 Task: Search one way flight ticket for 5 adults, 2 children, 1 infant in seat and 1 infant on lap in economy from Branson: Branson Airport to Rockford: Chicago Rockford International Airport(was Northwest Chicagoland Regional Airport At Rockford) on 5-1-2023. Choice of flights is Emirates. Number of bags: 10 checked bags. Price is upto 73000. Outbound departure time preference is 0:00.
Action: Mouse moved to (251, 406)
Screenshot: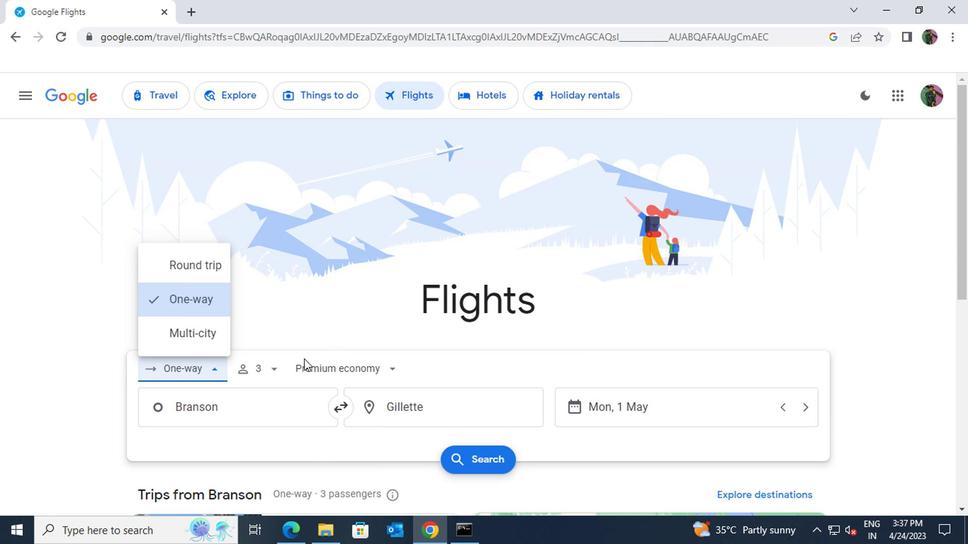
Action: Mouse pressed left at (251, 406)
Screenshot: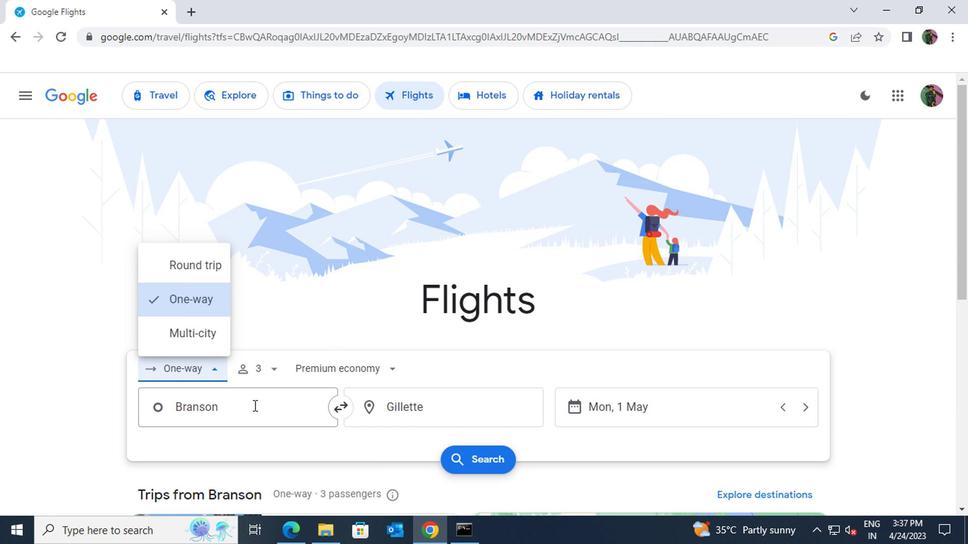 
Action: Key pressed branson
Screenshot: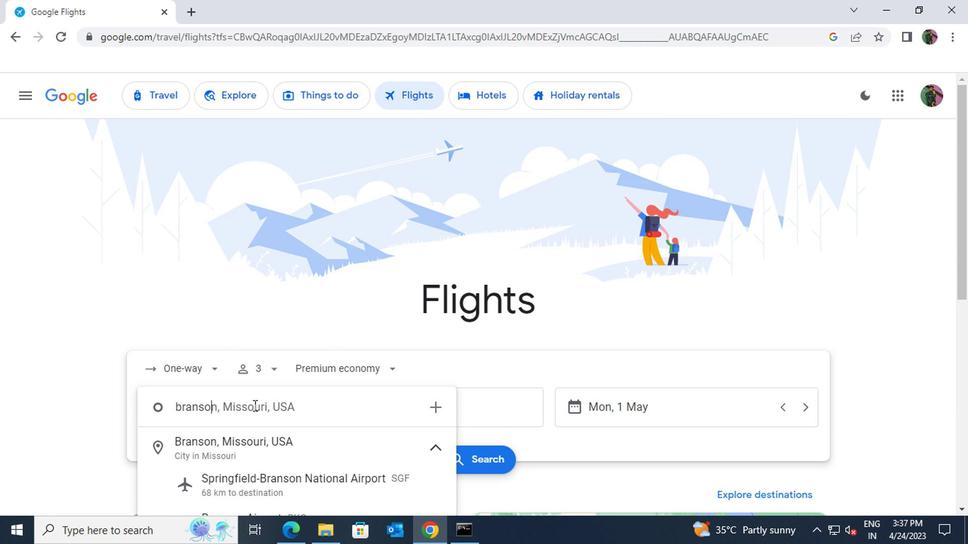 
Action: Mouse moved to (258, 444)
Screenshot: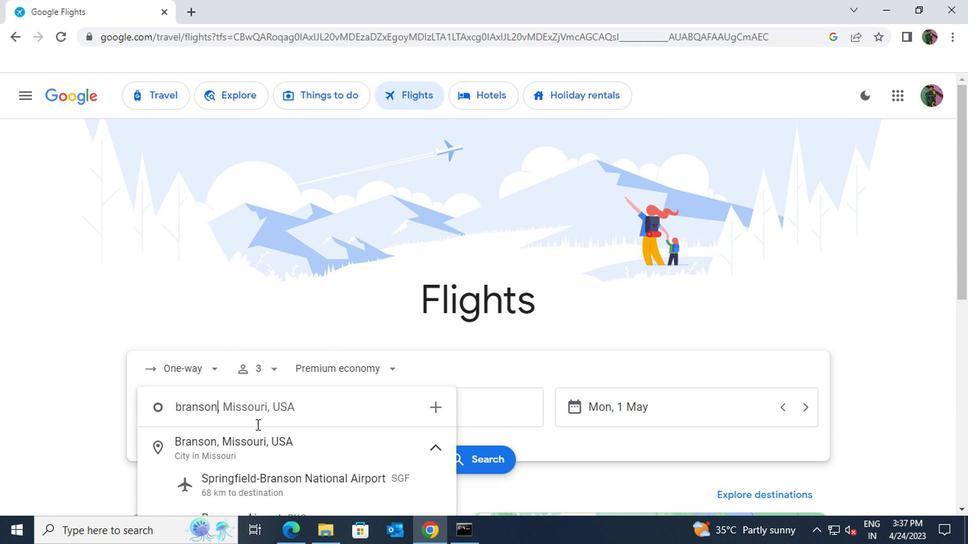 
Action: Mouse pressed left at (258, 444)
Screenshot: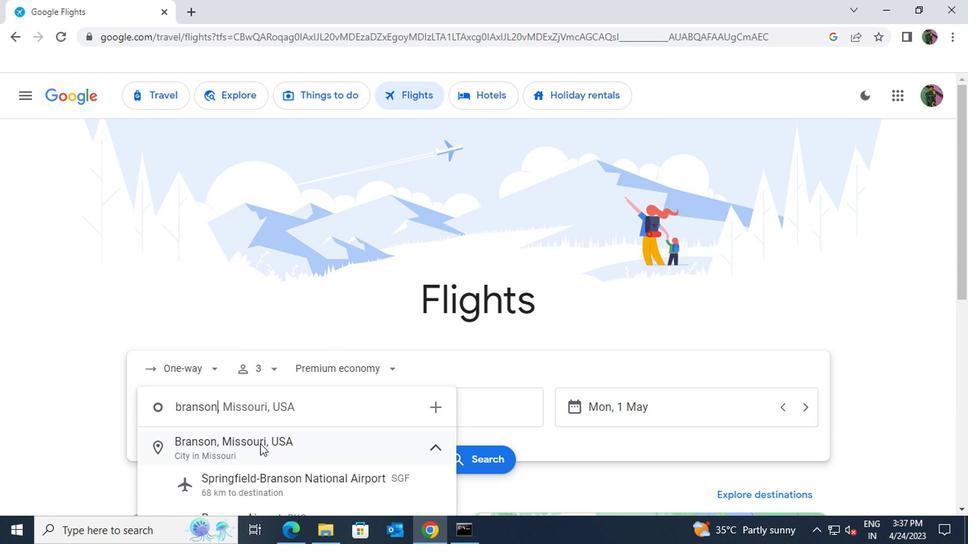 
Action: Mouse moved to (375, 415)
Screenshot: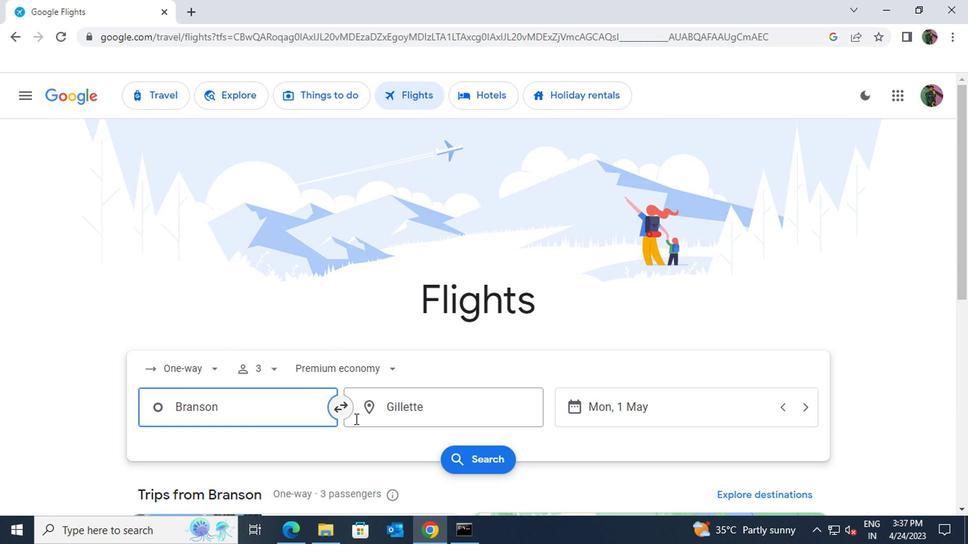 
Action: Mouse pressed left at (375, 415)
Screenshot: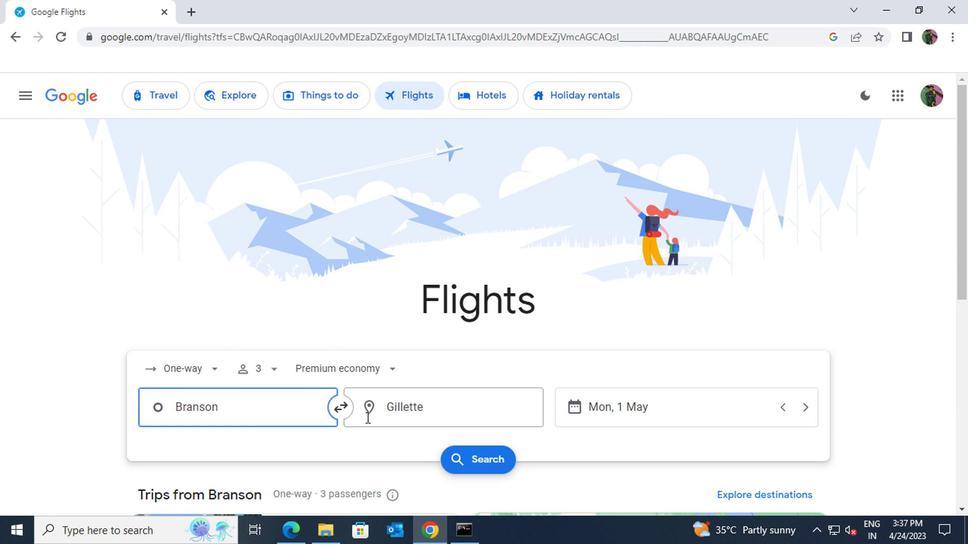 
Action: Key pressed rockford
Screenshot: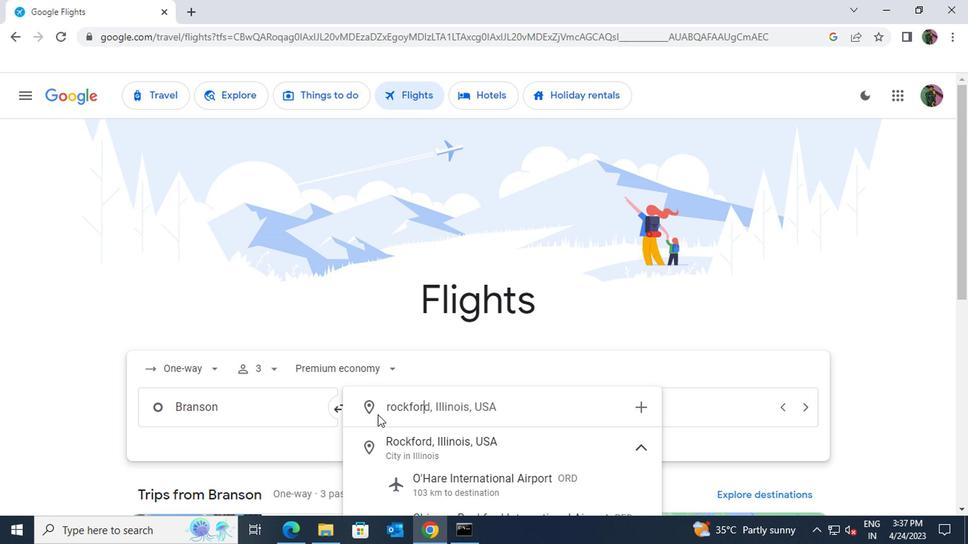 
Action: Mouse moved to (412, 439)
Screenshot: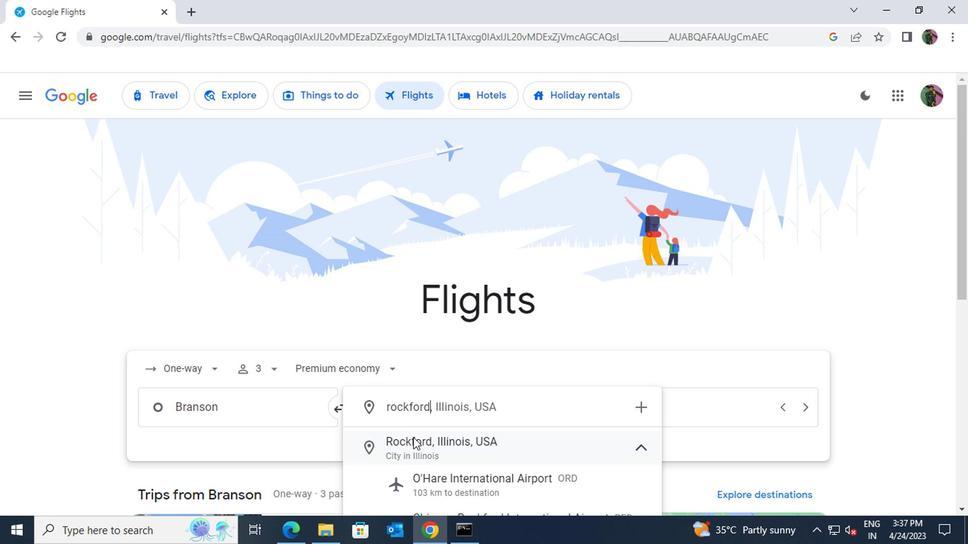 
Action: Mouse pressed left at (412, 439)
Screenshot: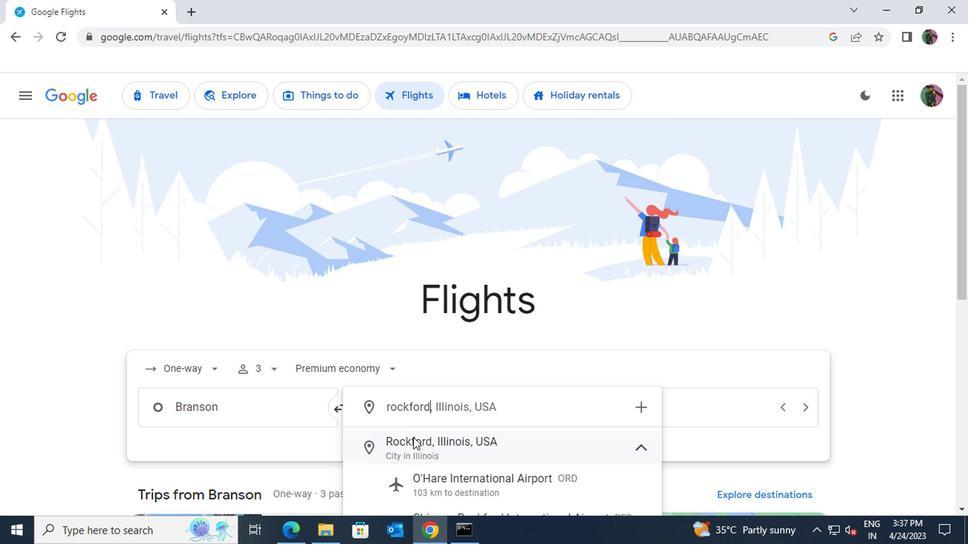 
Action: Mouse moved to (209, 375)
Screenshot: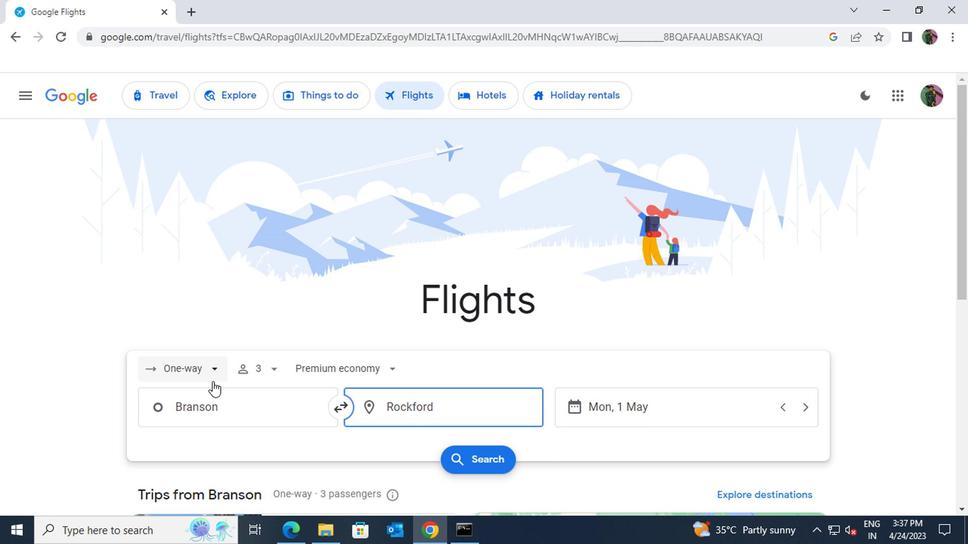 
Action: Mouse pressed left at (209, 375)
Screenshot: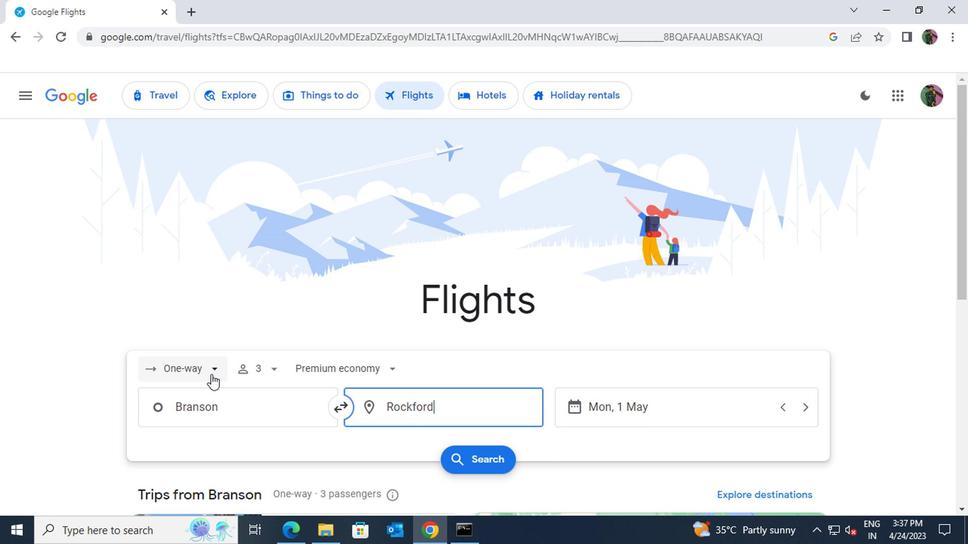 
Action: Mouse moved to (181, 299)
Screenshot: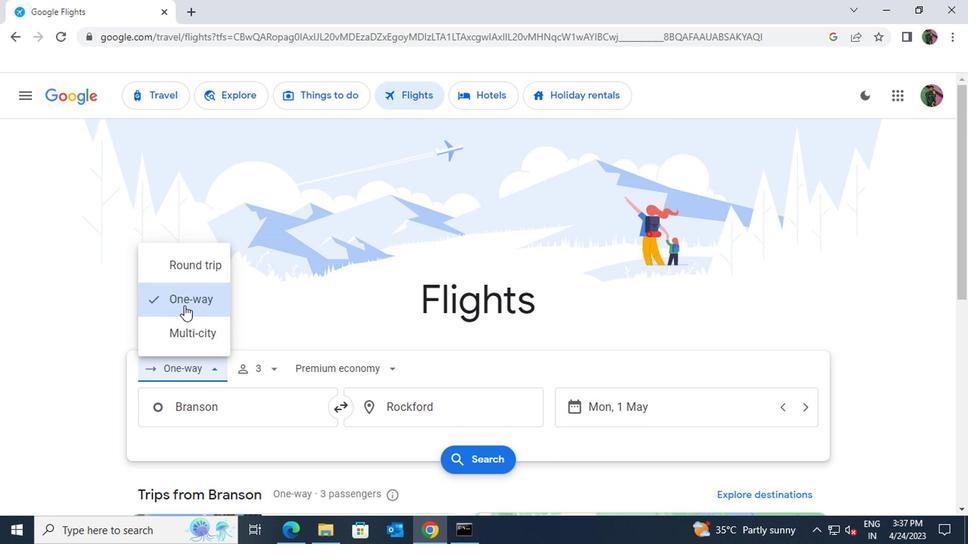 
Action: Mouse pressed left at (181, 299)
Screenshot: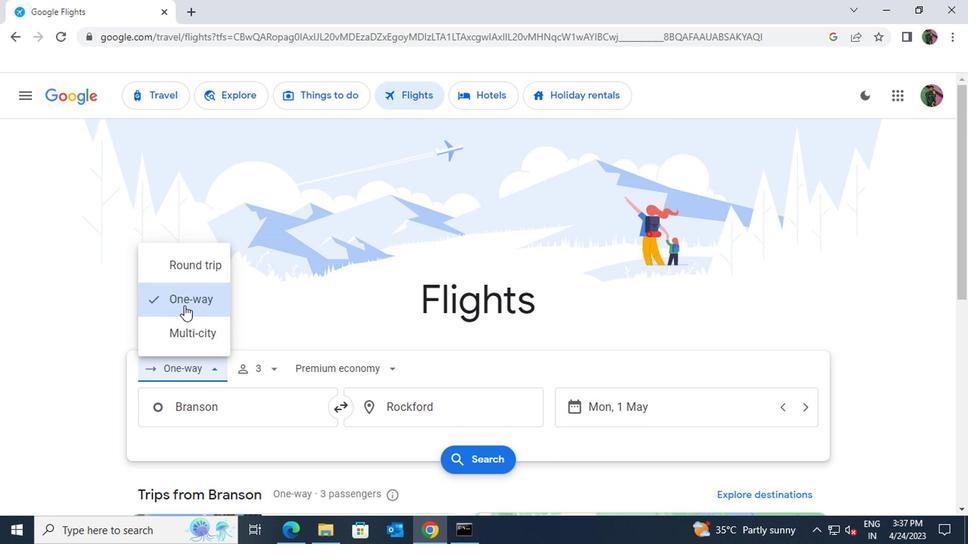
Action: Mouse moved to (267, 370)
Screenshot: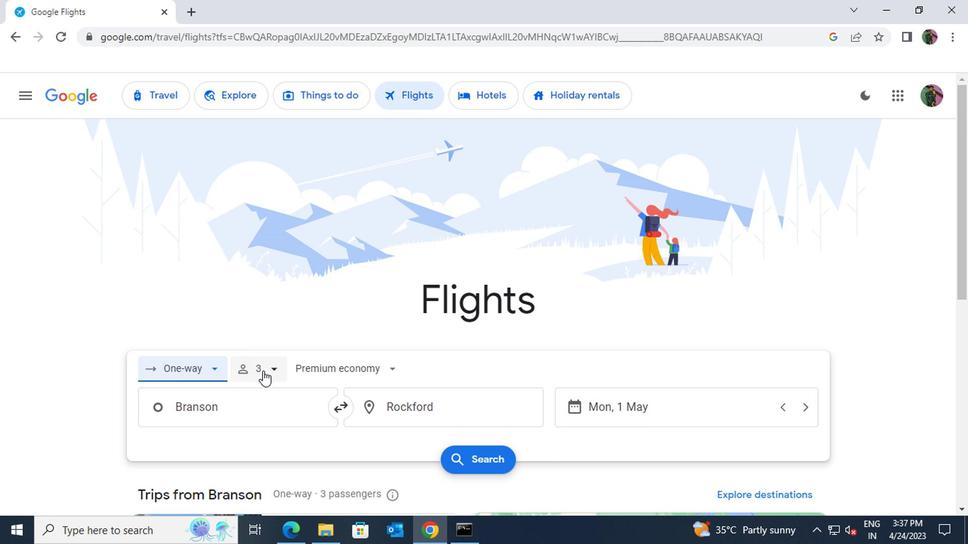
Action: Mouse pressed left at (267, 370)
Screenshot: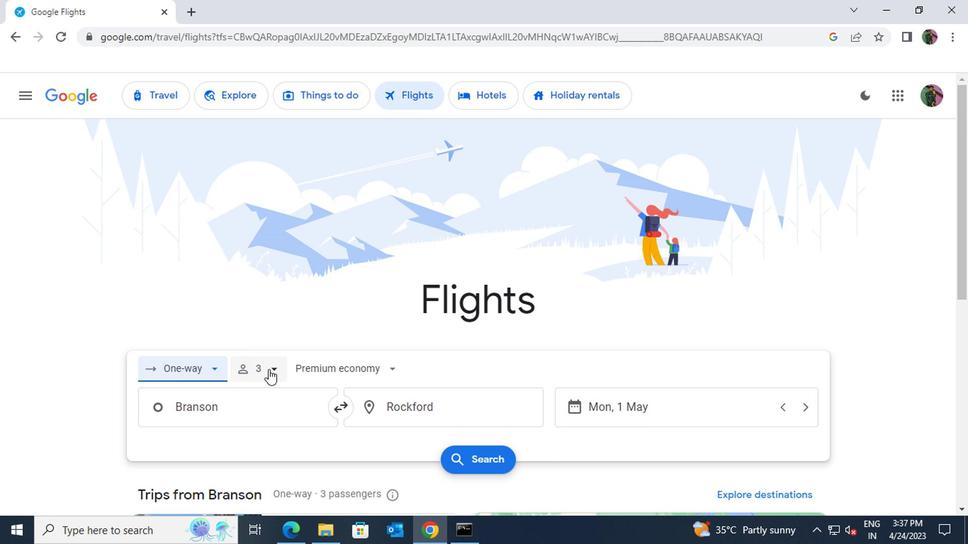 
Action: Mouse moved to (375, 406)
Screenshot: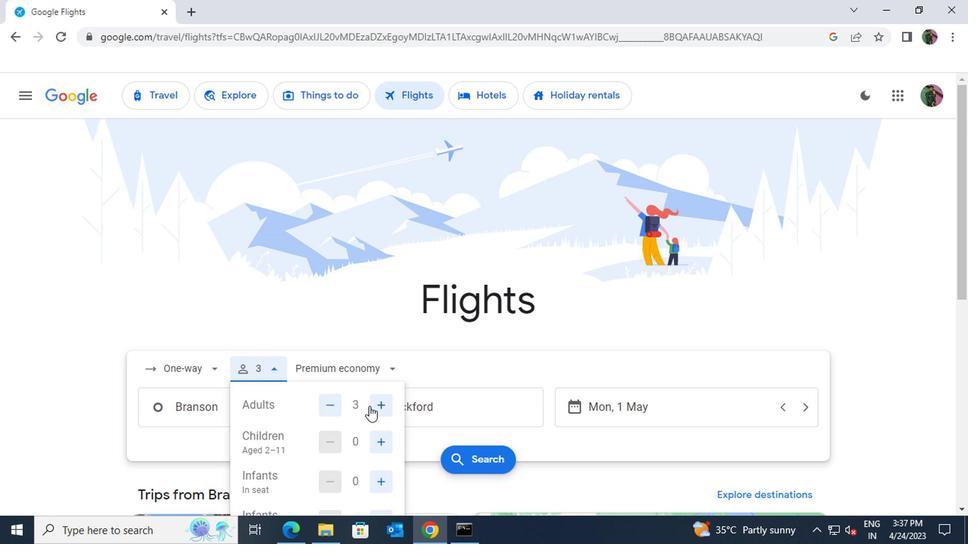 
Action: Mouse pressed left at (375, 406)
Screenshot: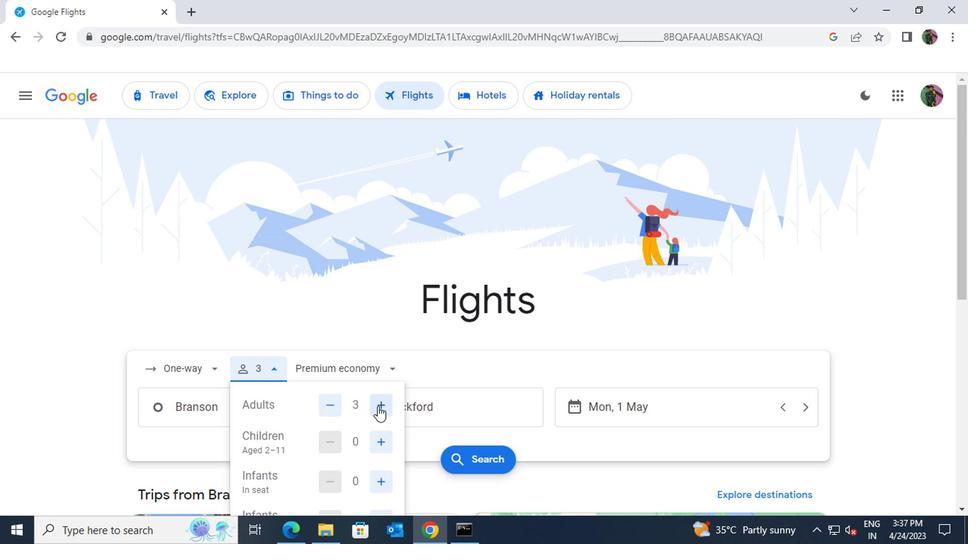 
Action: Mouse pressed left at (375, 406)
Screenshot: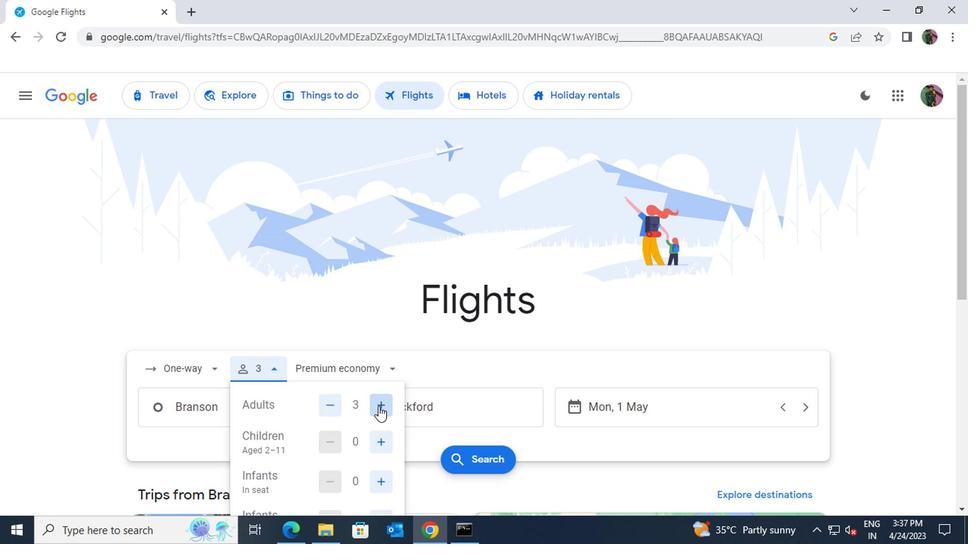 
Action: Mouse moved to (382, 442)
Screenshot: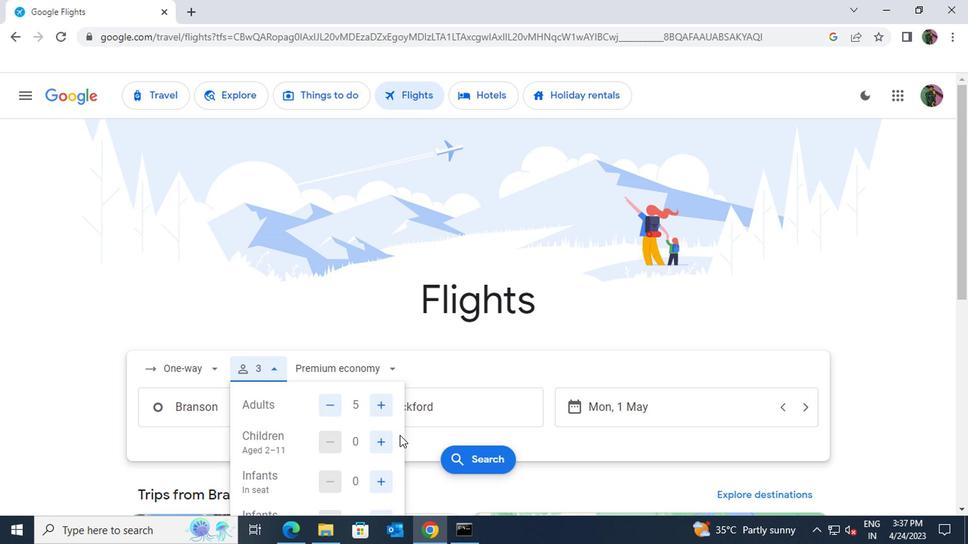
Action: Mouse pressed left at (382, 442)
Screenshot: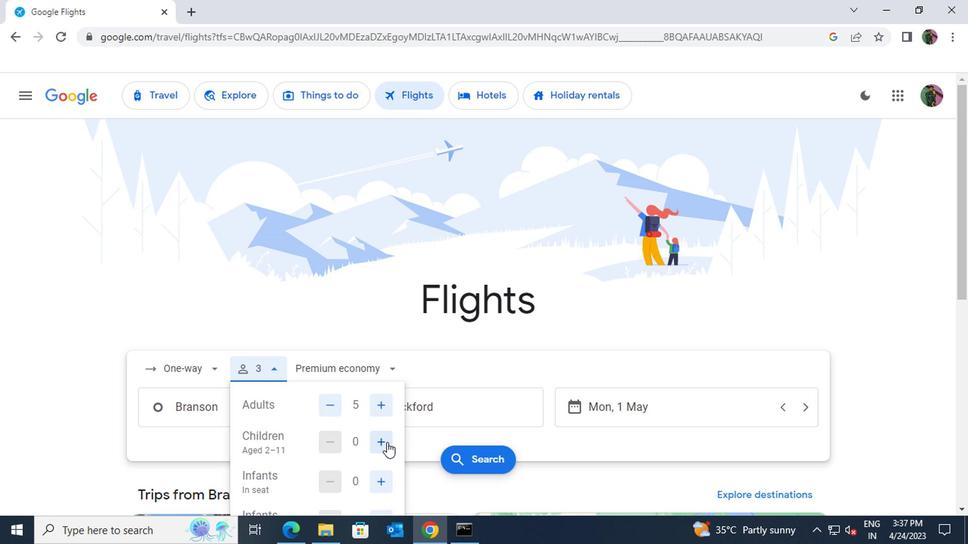 
Action: Mouse pressed left at (382, 442)
Screenshot: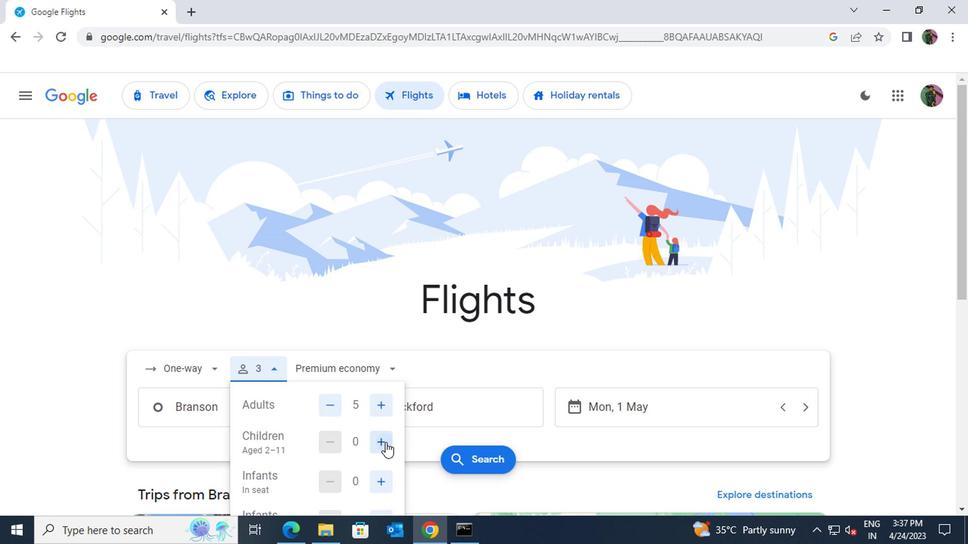 
Action: Mouse moved to (382, 442)
Screenshot: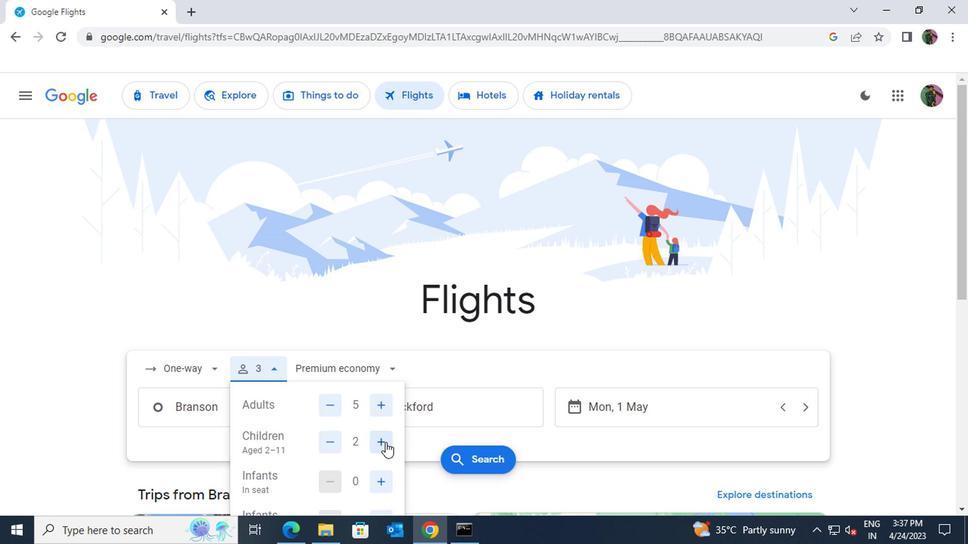 
Action: Mouse scrolled (382, 441) with delta (0, -1)
Screenshot: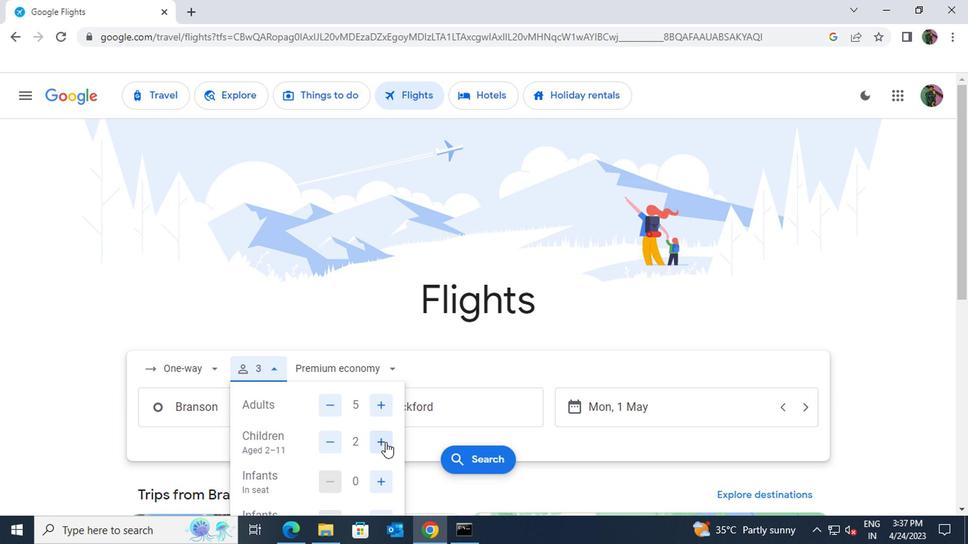 
Action: Mouse pressed left at (382, 442)
Screenshot: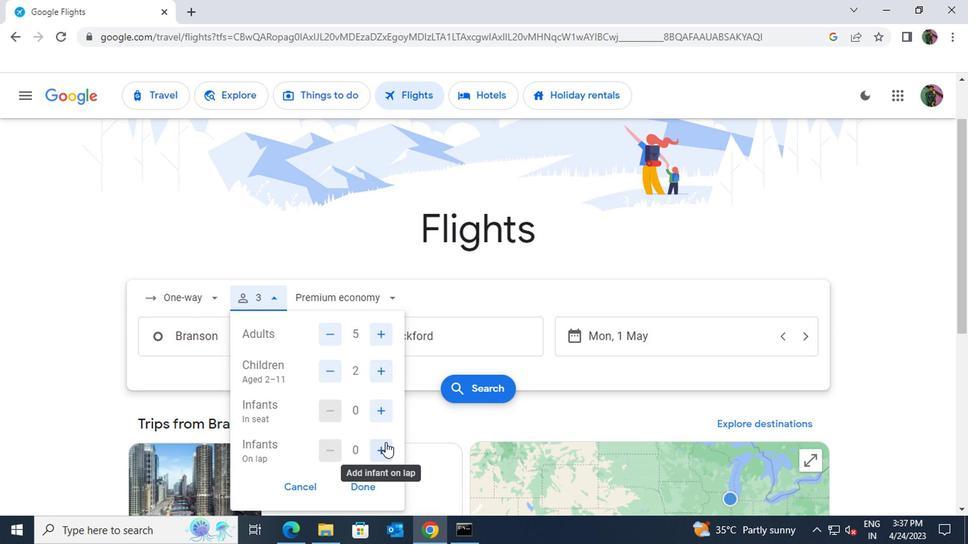 
Action: Mouse moved to (360, 480)
Screenshot: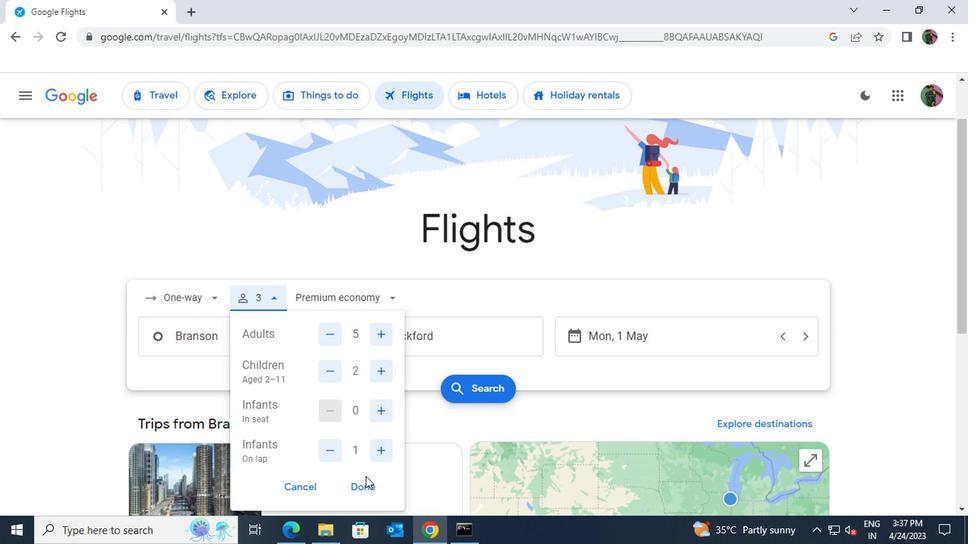 
Action: Mouse pressed left at (360, 480)
Screenshot: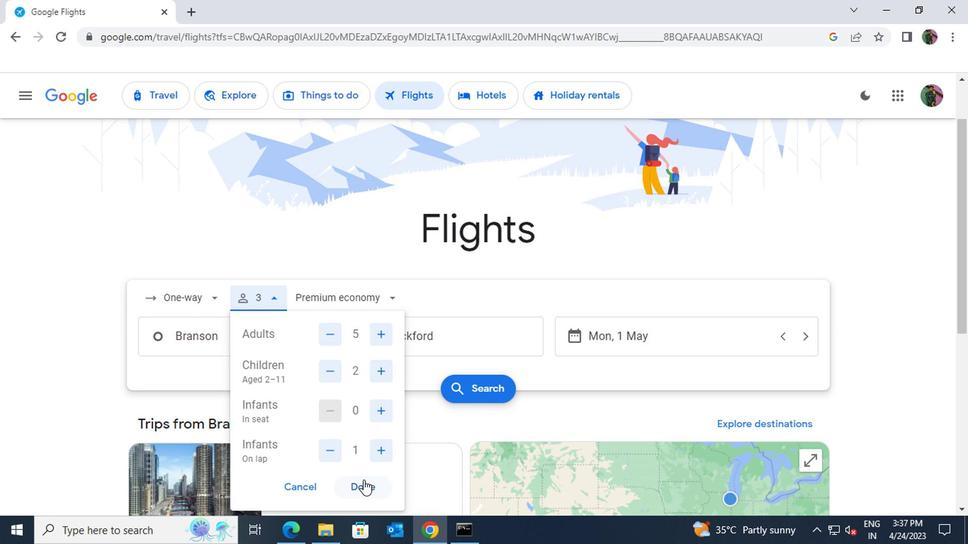 
Action: Mouse moved to (563, 345)
Screenshot: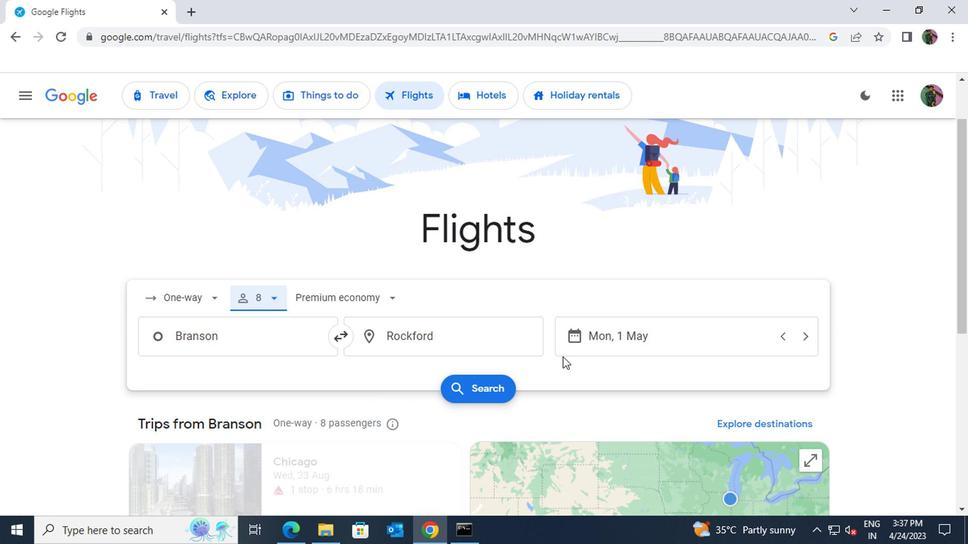 
Action: Mouse pressed left at (563, 345)
Screenshot: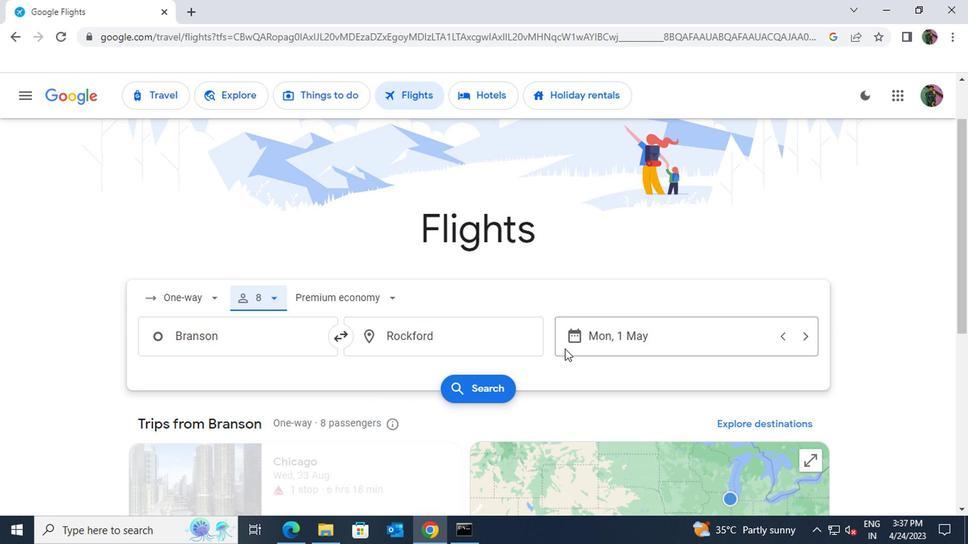 
Action: Mouse moved to (616, 255)
Screenshot: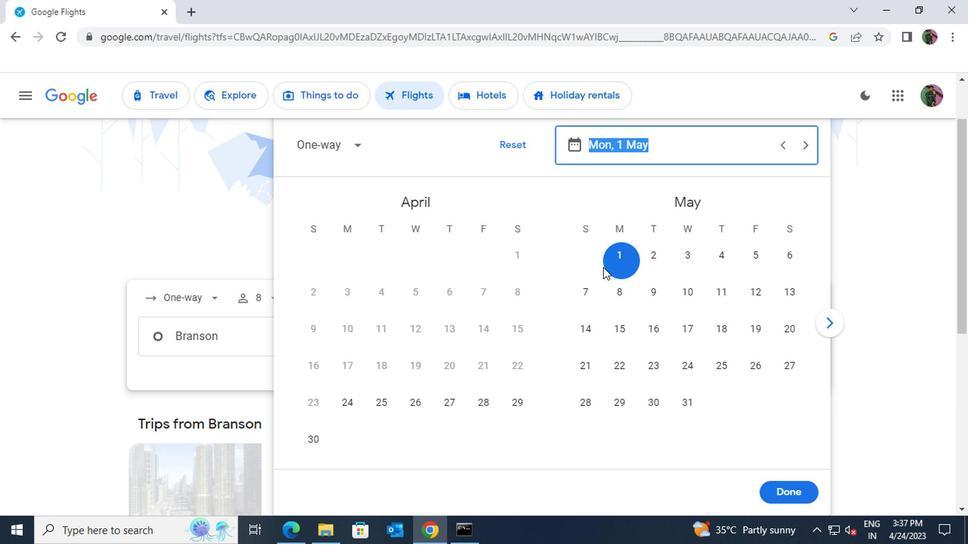 
Action: Mouse pressed left at (616, 255)
Screenshot: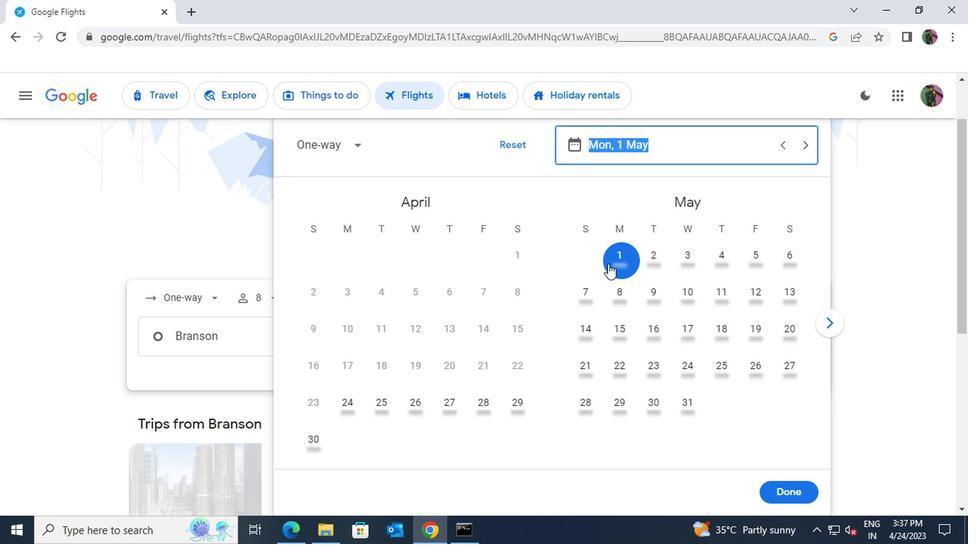 
Action: Mouse moved to (774, 487)
Screenshot: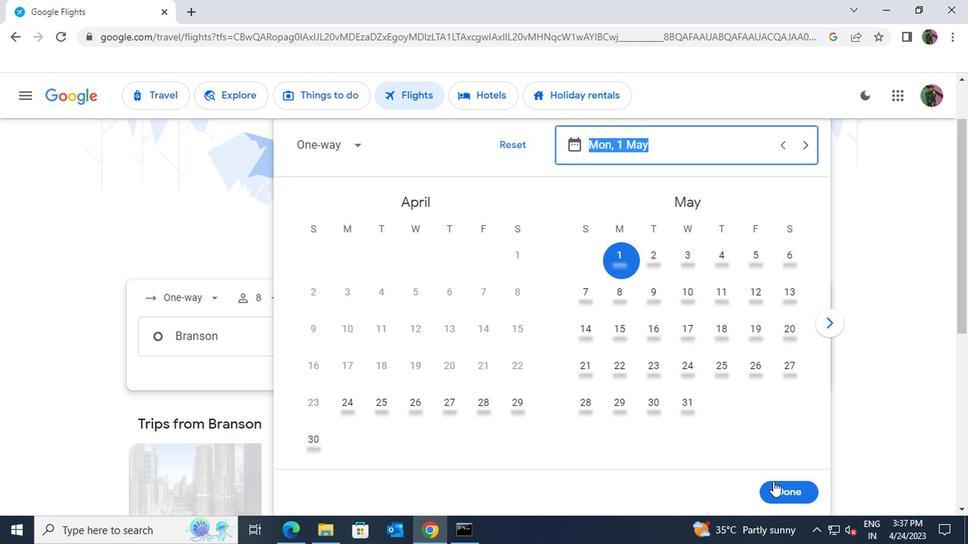 
Action: Mouse pressed left at (774, 487)
Screenshot: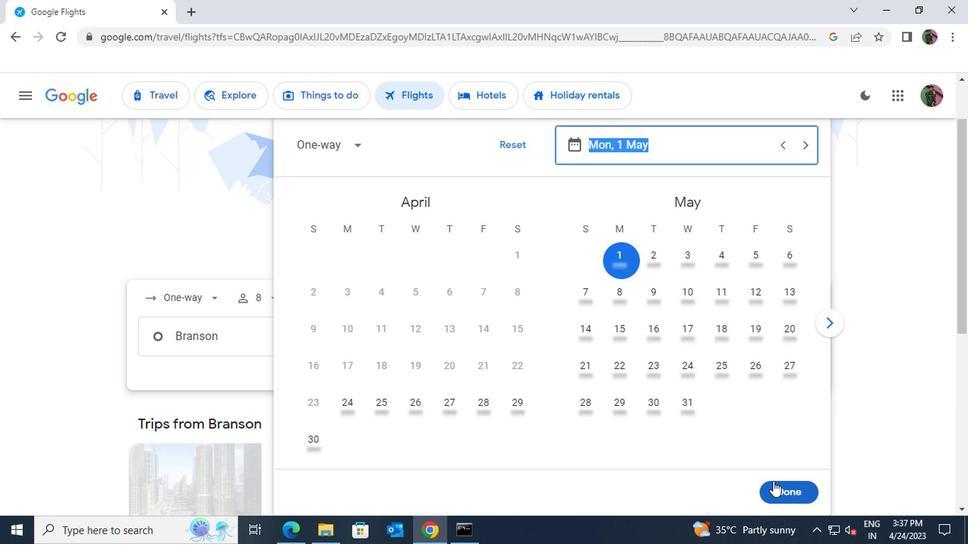 
Action: Mouse moved to (479, 392)
Screenshot: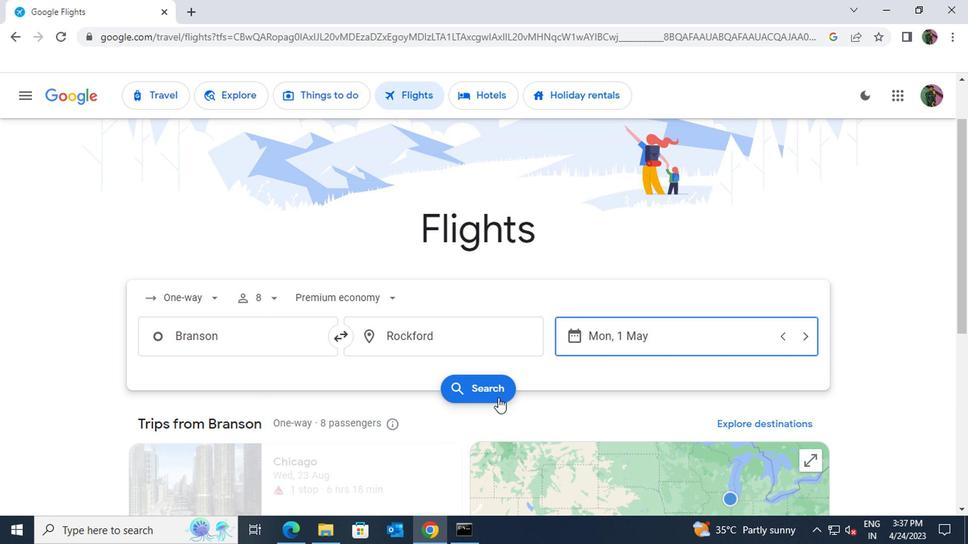 
Action: Mouse pressed left at (479, 392)
Screenshot: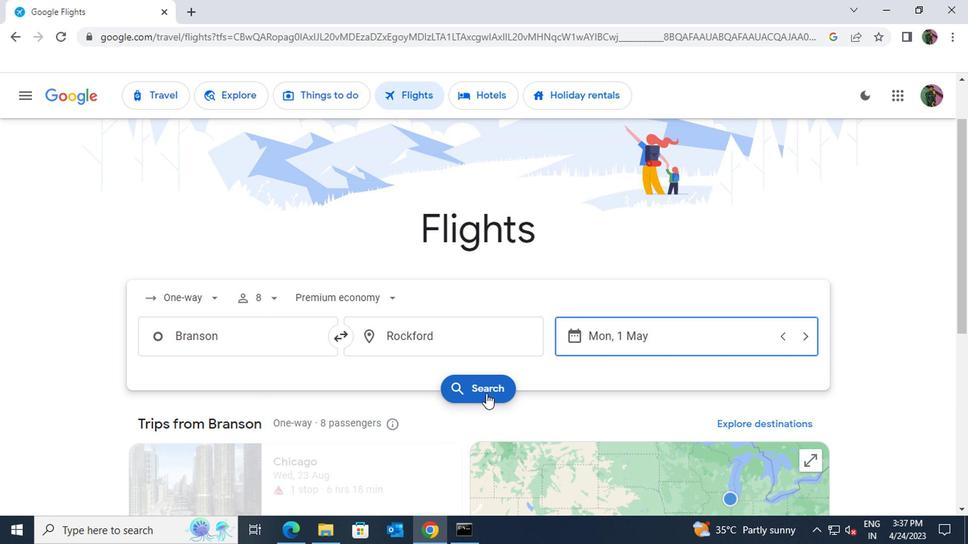 
Action: Mouse moved to (383, 227)
Screenshot: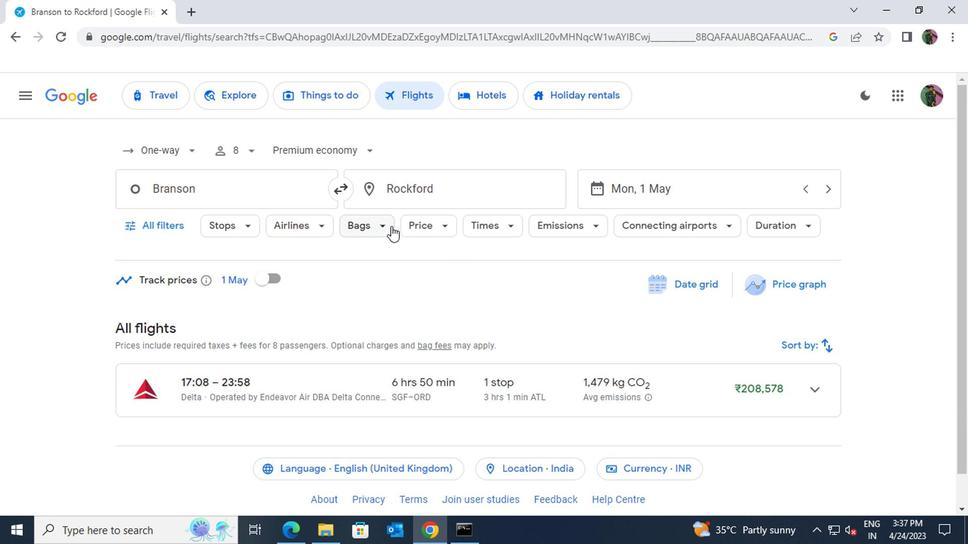 
Action: Mouse pressed left at (383, 227)
Screenshot: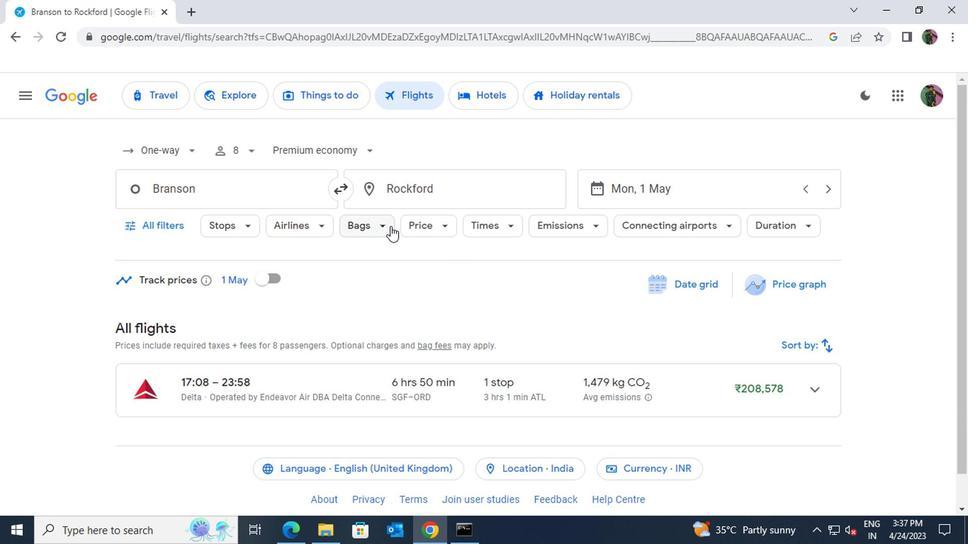 
Action: Mouse moved to (568, 327)
Screenshot: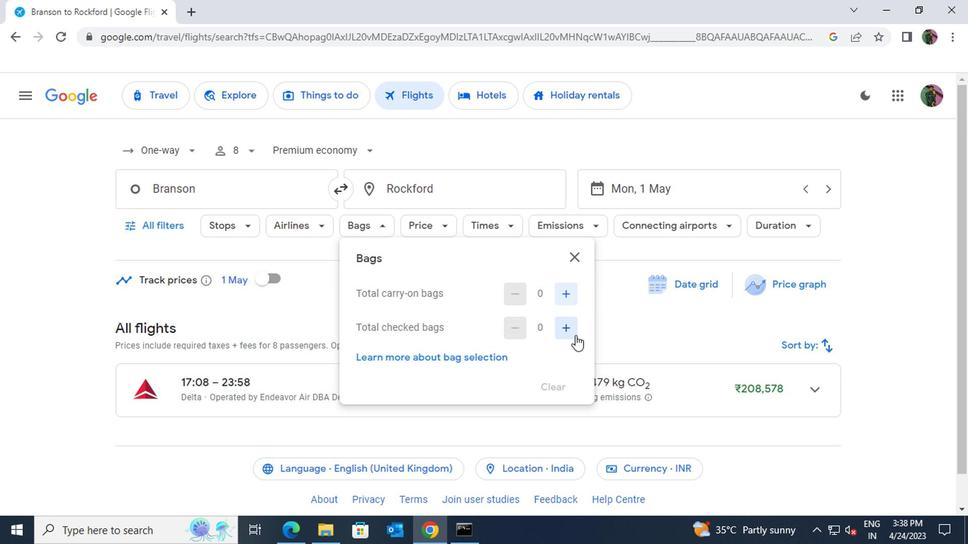 
Action: Mouse pressed left at (568, 327)
Screenshot: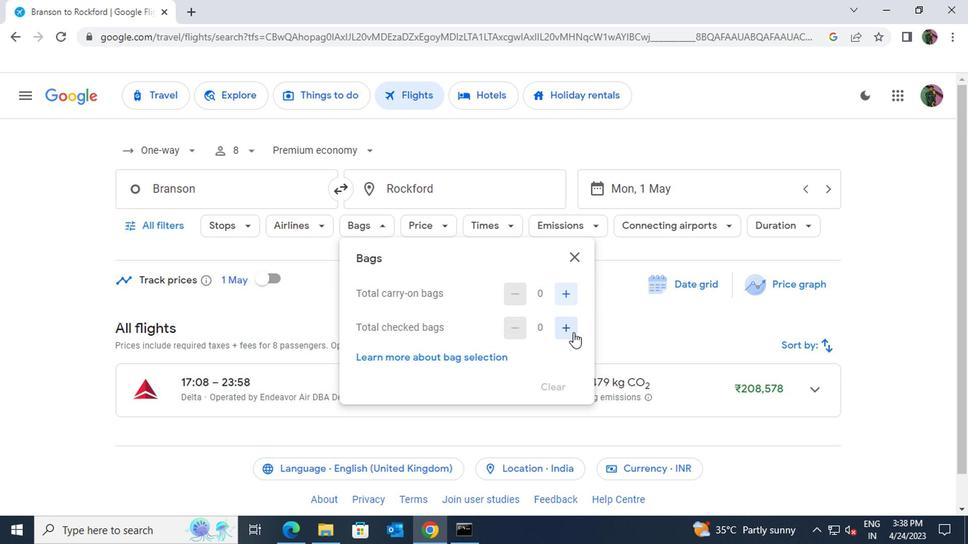 
Action: Mouse pressed left at (568, 327)
Screenshot: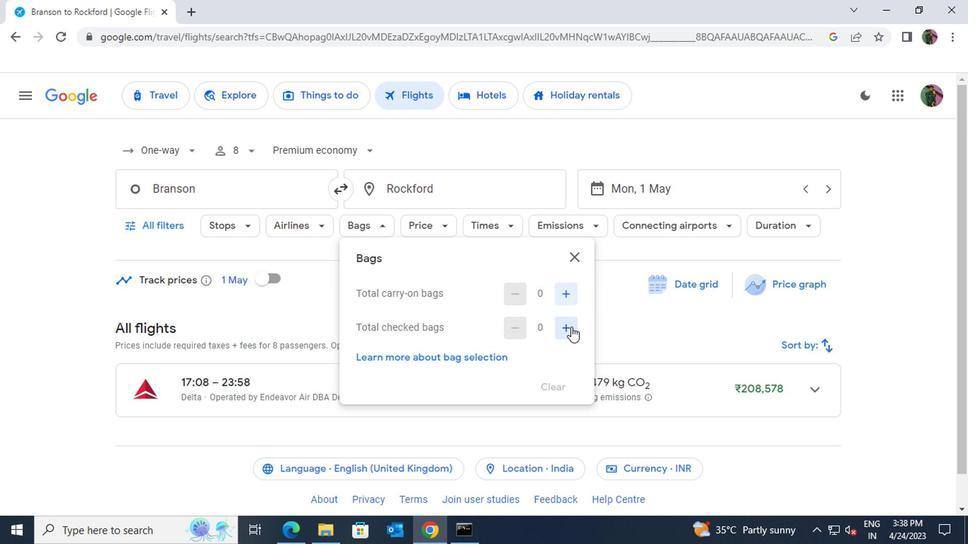 
Action: Mouse pressed left at (568, 327)
Screenshot: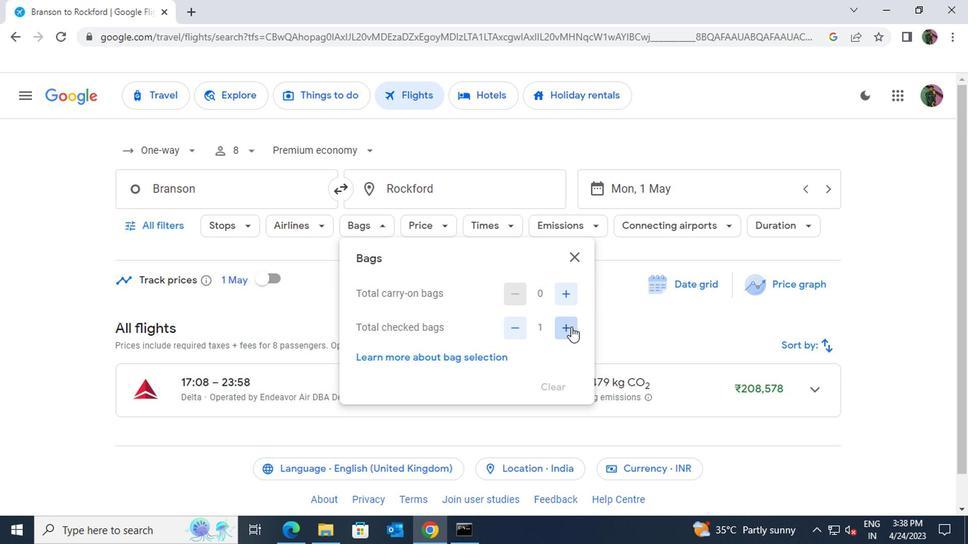 
Action: Mouse pressed left at (568, 327)
Screenshot: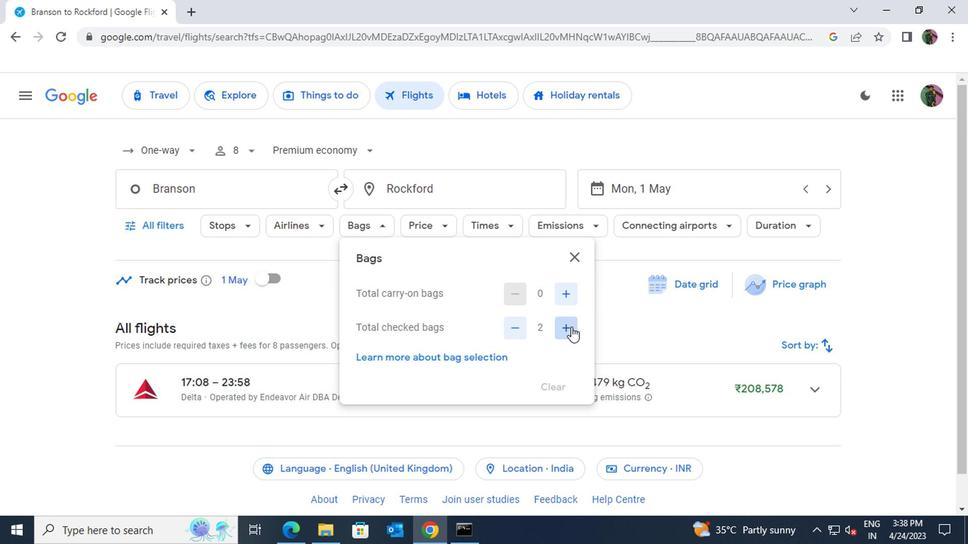 
Action: Mouse pressed left at (568, 327)
Screenshot: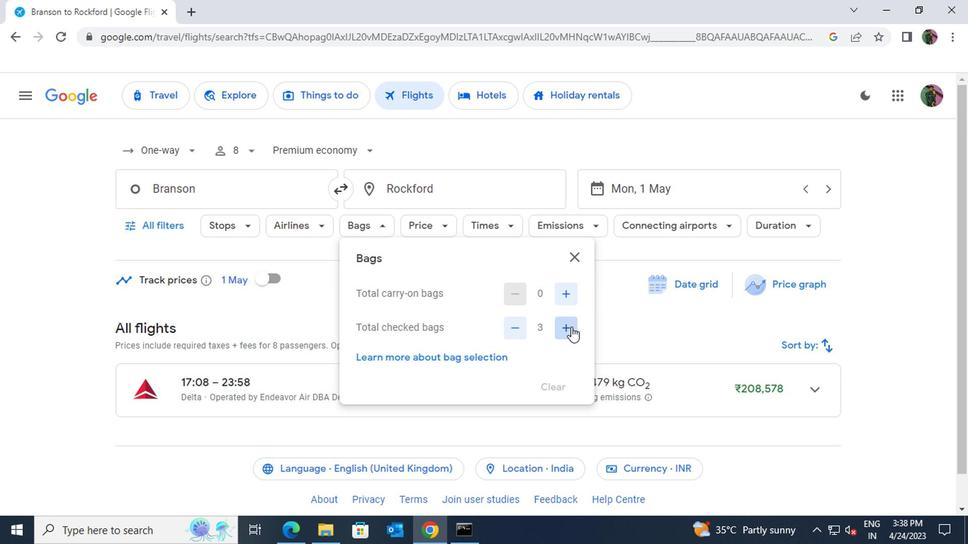 
Action: Mouse pressed left at (568, 327)
Screenshot: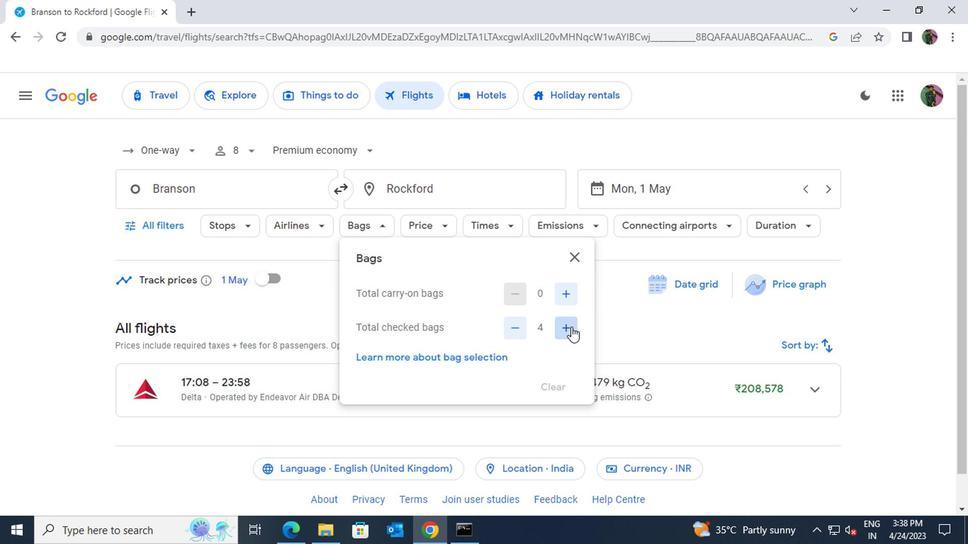 
Action: Mouse moved to (571, 261)
Screenshot: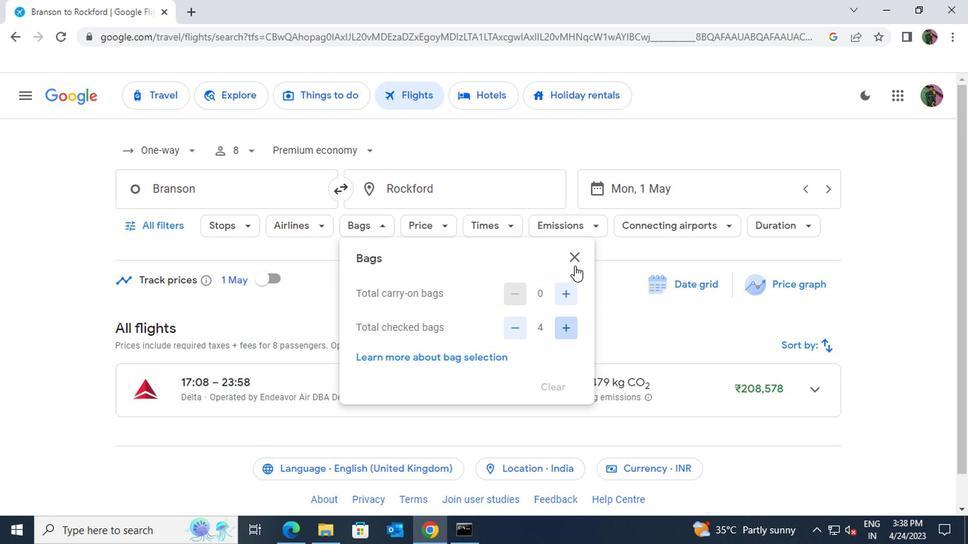 
Action: Mouse pressed left at (571, 261)
Screenshot: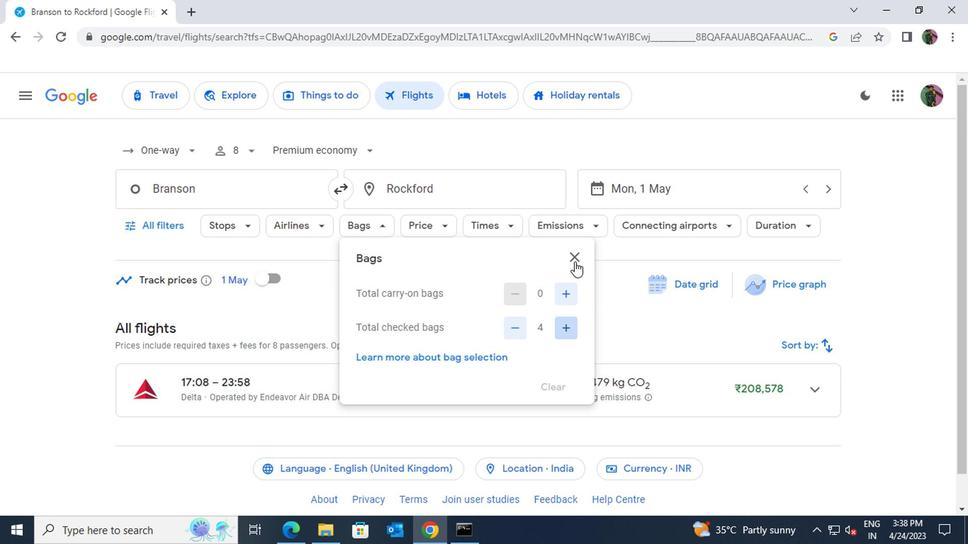 
Action: Mouse moved to (498, 229)
Screenshot: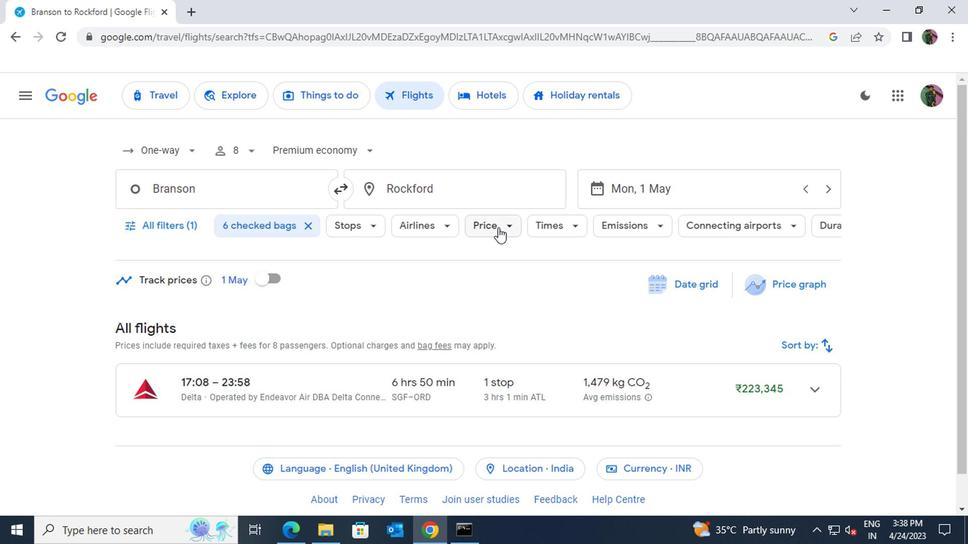 
Action: Mouse pressed left at (498, 229)
Screenshot: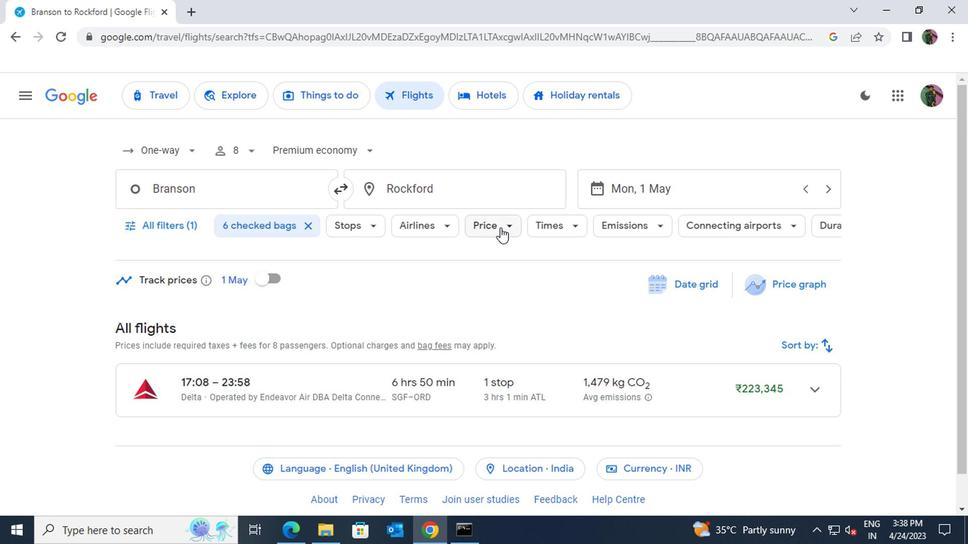 
Action: Mouse moved to (688, 320)
Screenshot: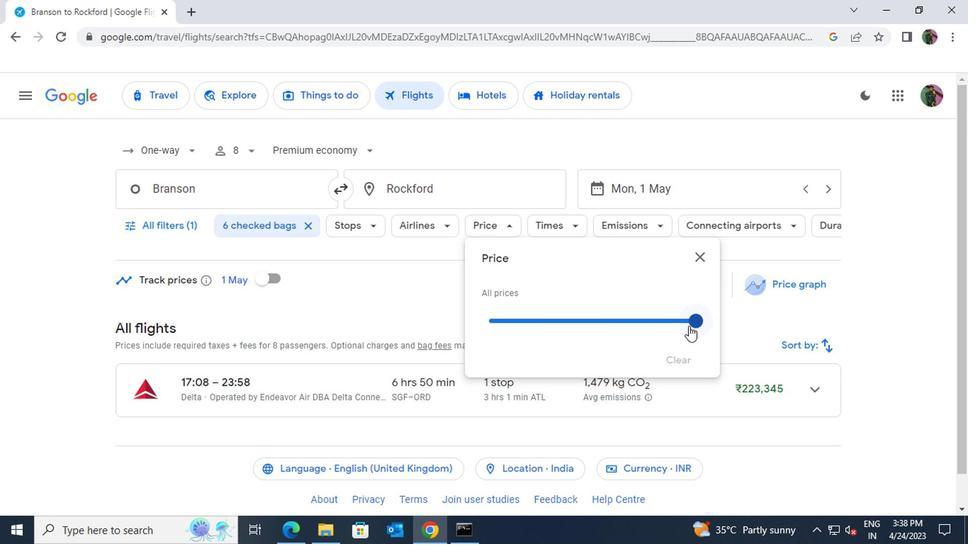 
Action: Mouse pressed left at (688, 320)
Screenshot: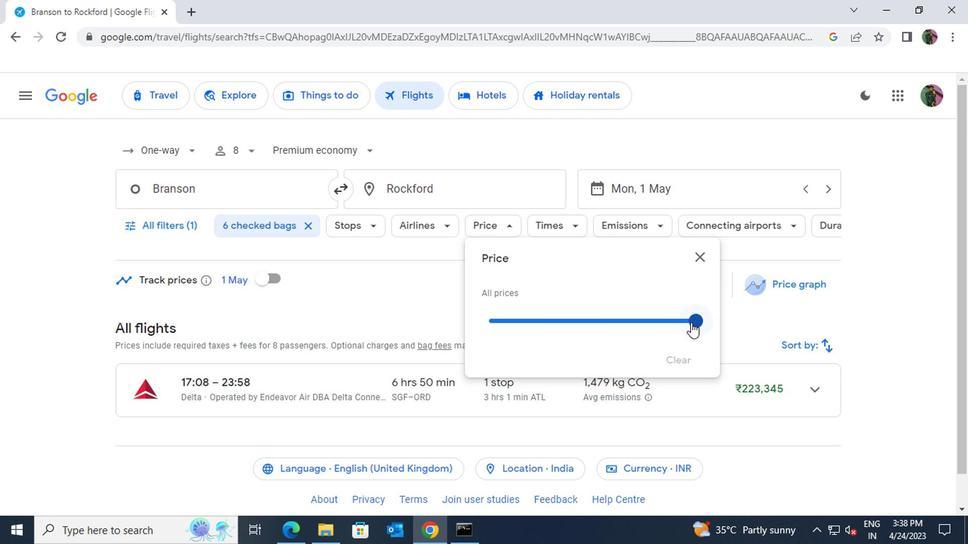
Action: Mouse moved to (616, 315)
Screenshot: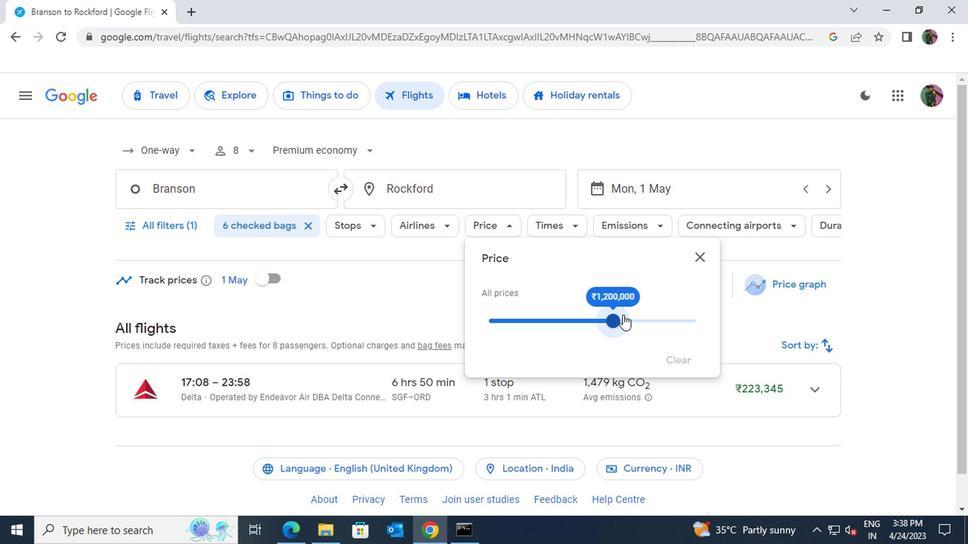 
Action: Mouse pressed left at (616, 315)
Screenshot: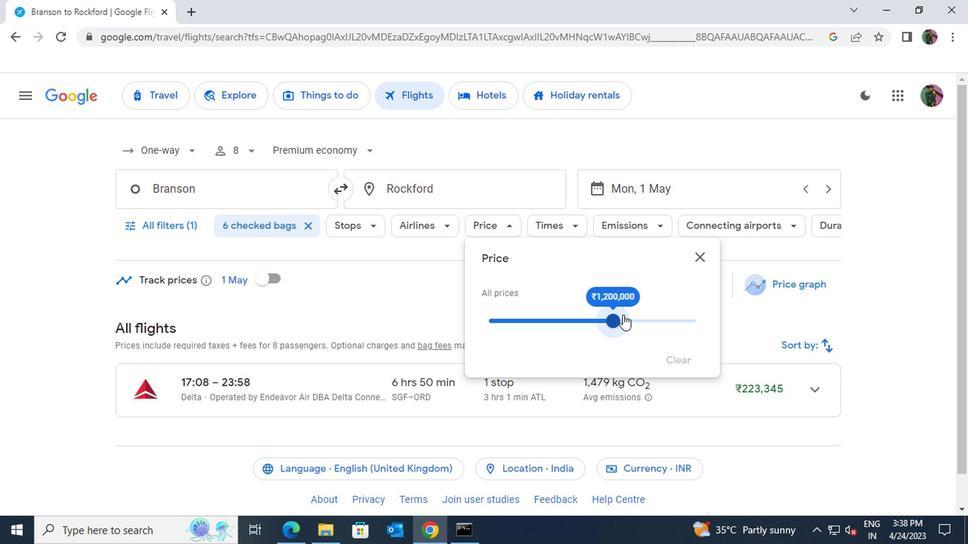 
Action: Mouse moved to (613, 315)
Screenshot: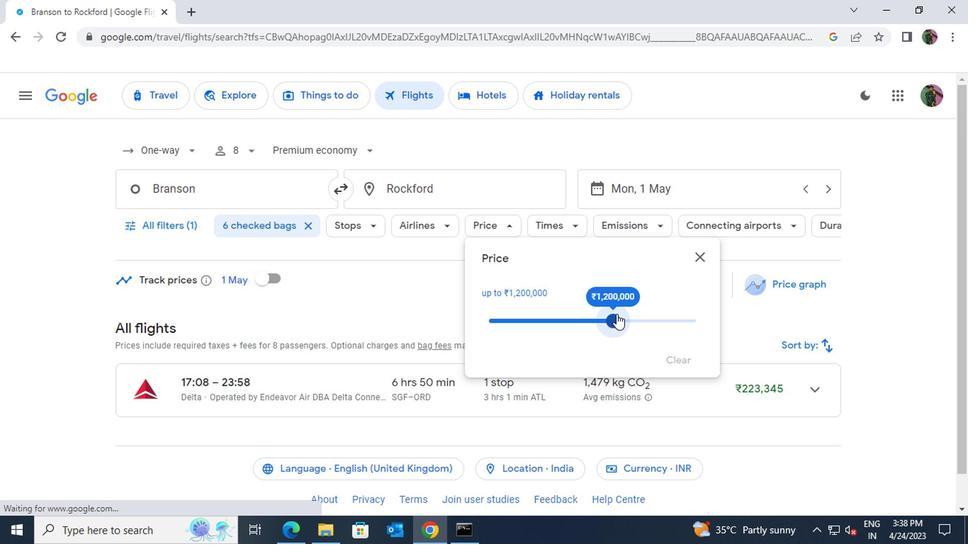 
Action: Mouse pressed left at (613, 315)
Screenshot: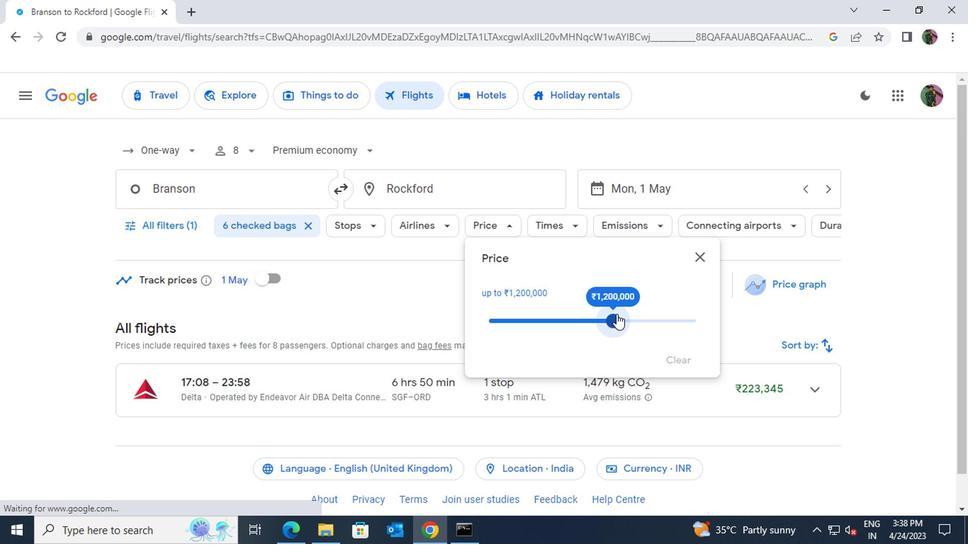 
Action: Mouse moved to (691, 257)
Screenshot: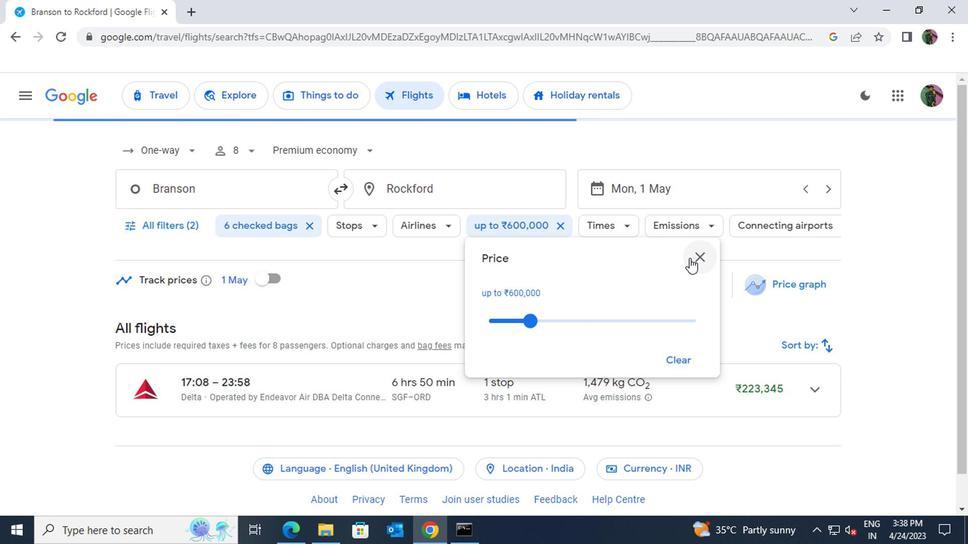 
Action: Mouse pressed left at (691, 257)
Screenshot: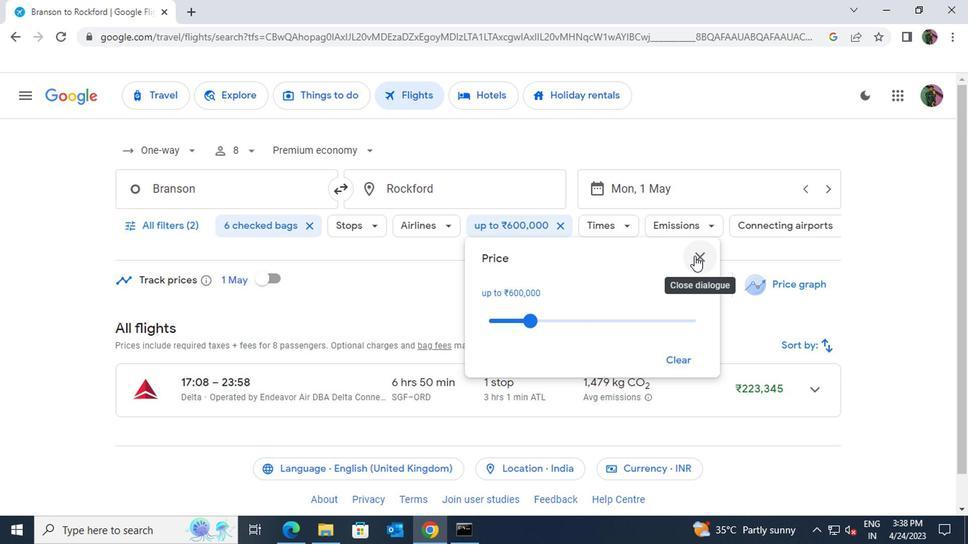 
Action: Mouse moved to (624, 229)
Screenshot: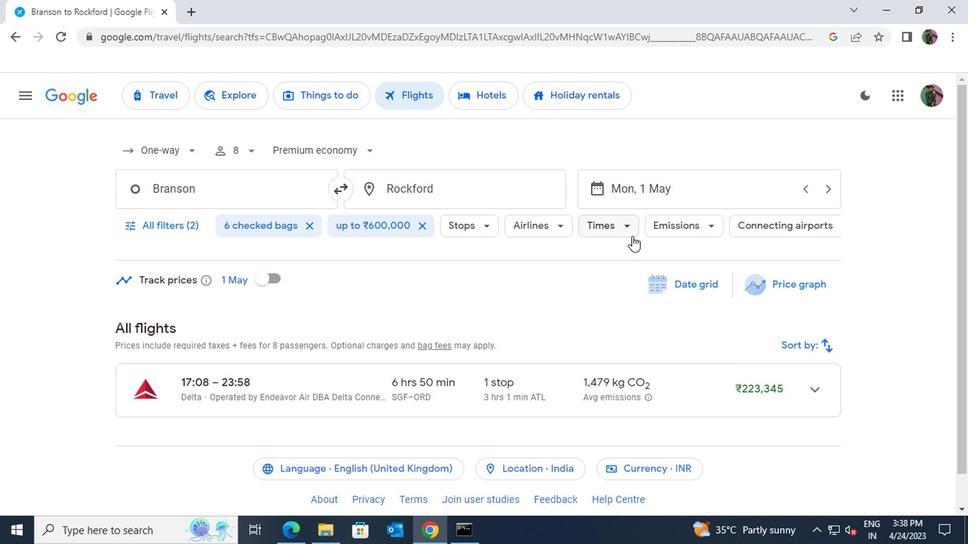 
Action: Mouse pressed left at (624, 229)
Screenshot: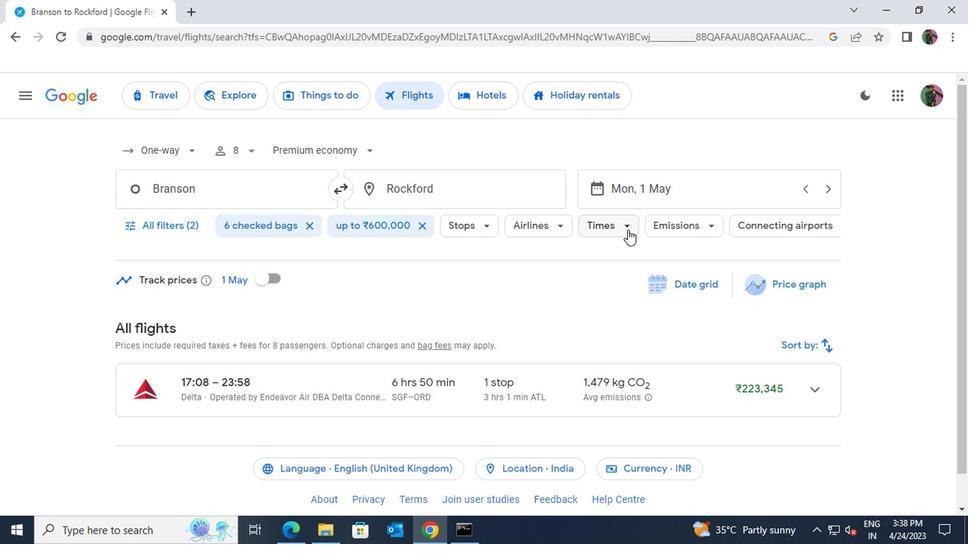 
Action: Mouse moved to (795, 359)
Screenshot: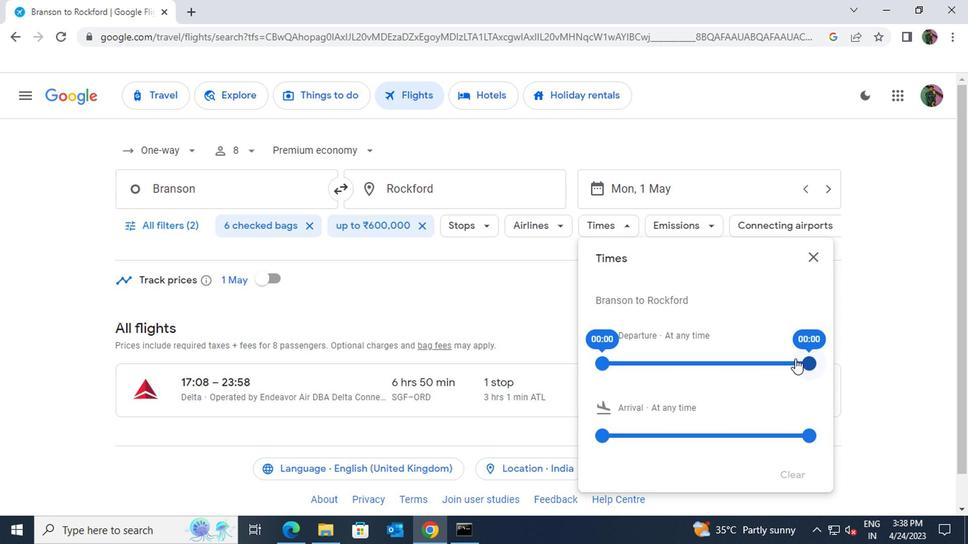 
Action: Mouse pressed left at (795, 359)
Screenshot: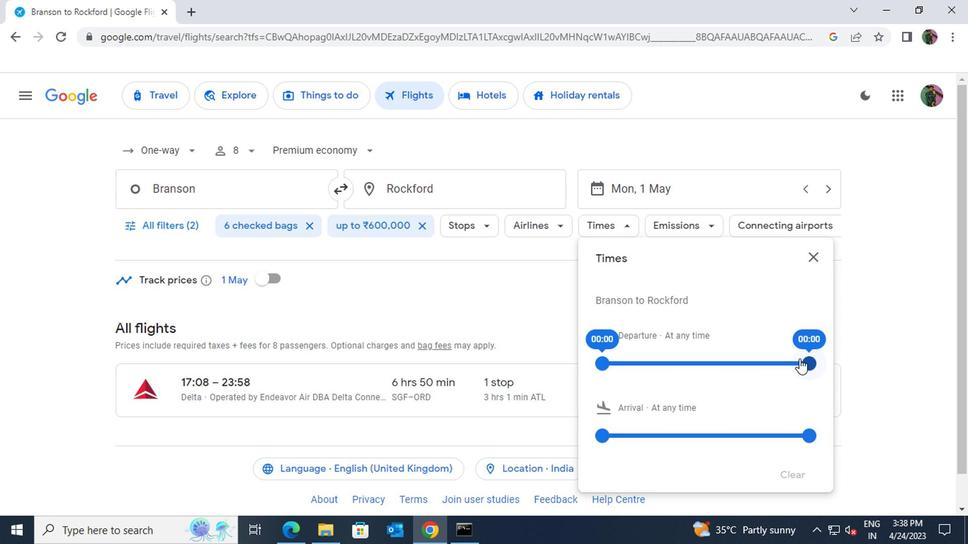 
Action: Mouse moved to (807, 257)
Screenshot: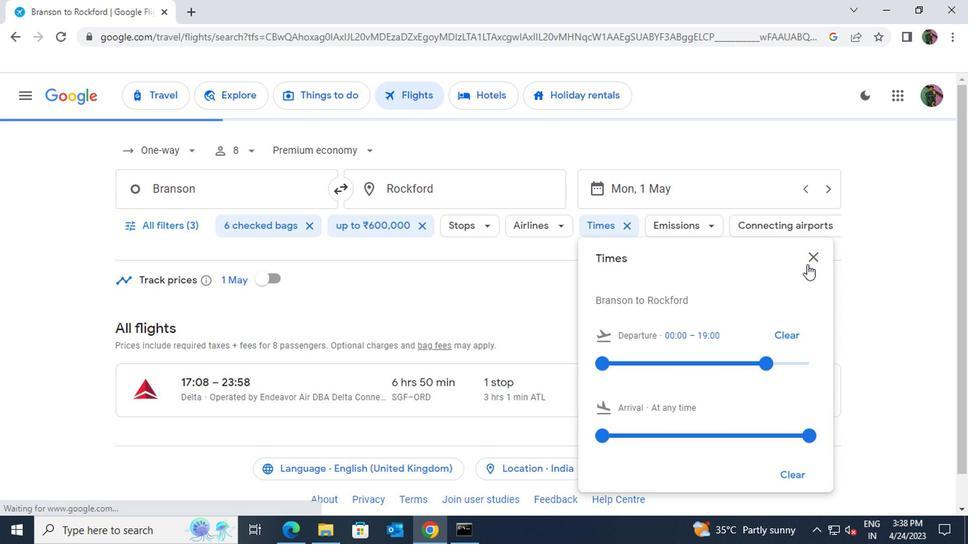 
Action: Mouse pressed left at (807, 257)
Screenshot: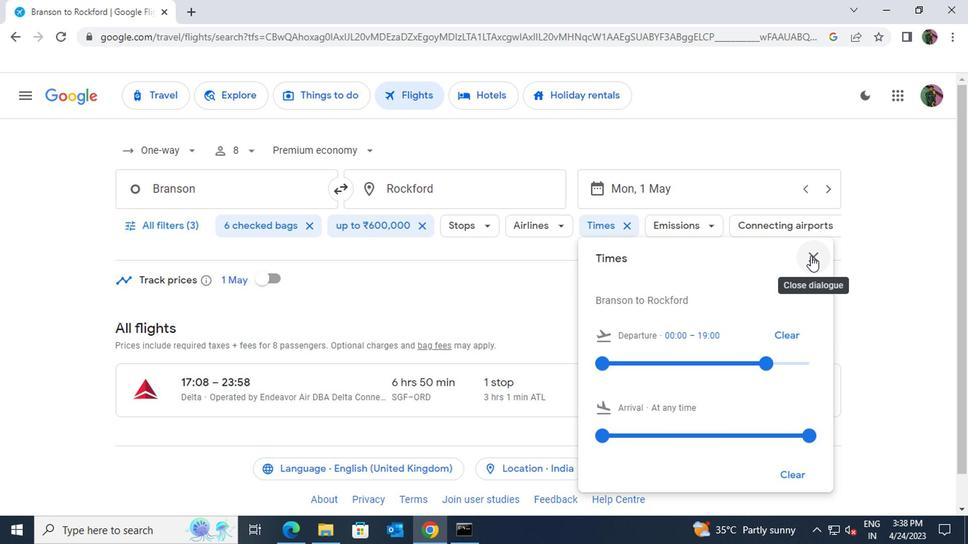 
Action: Mouse moved to (675, 387)
Screenshot: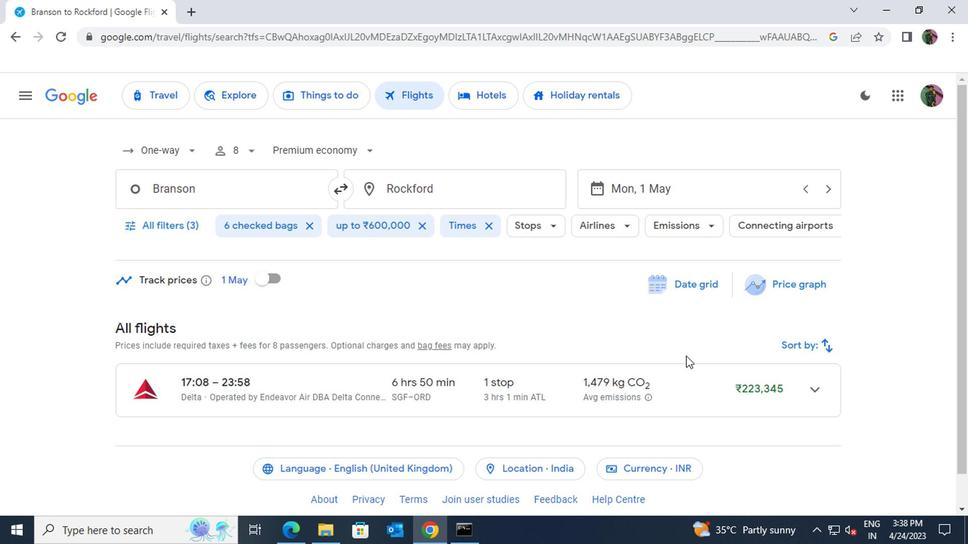 
Action: Mouse pressed left at (675, 387)
Screenshot: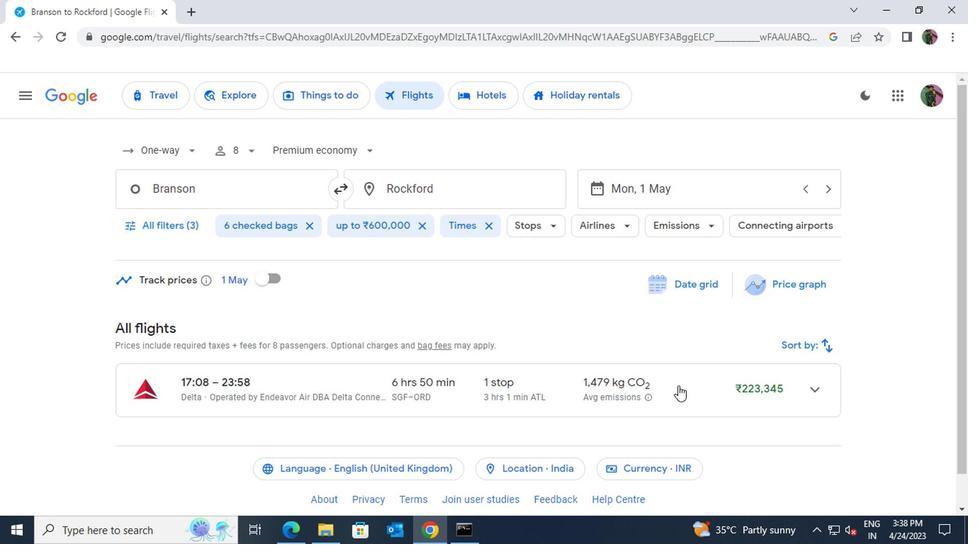 
